 Task: Search one way flight ticket for 5 adults, 1 child, 2 infants in seat and 1 infant on lap in business from Daytona Beach: Daytona Beach International Airport to Rockford: Chicago Rockford International Airport(was Northwest Chicagoland Regional Airport At Rockford) on 5-1-2023. Choice of flights is United. Number of bags: 1 carry on bag. Price is upto 76000. Outbound departure time preference is 21:15.
Action: Mouse moved to (212, 197)
Screenshot: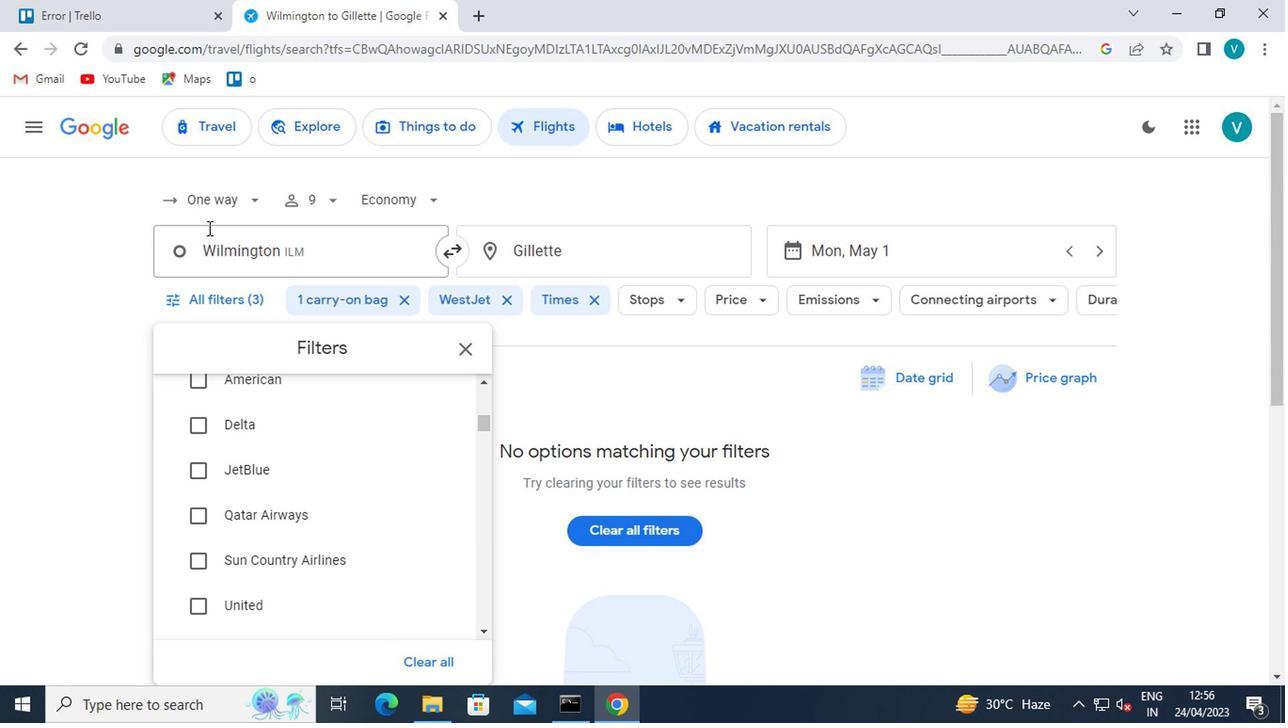 
Action: Mouse pressed left at (212, 197)
Screenshot: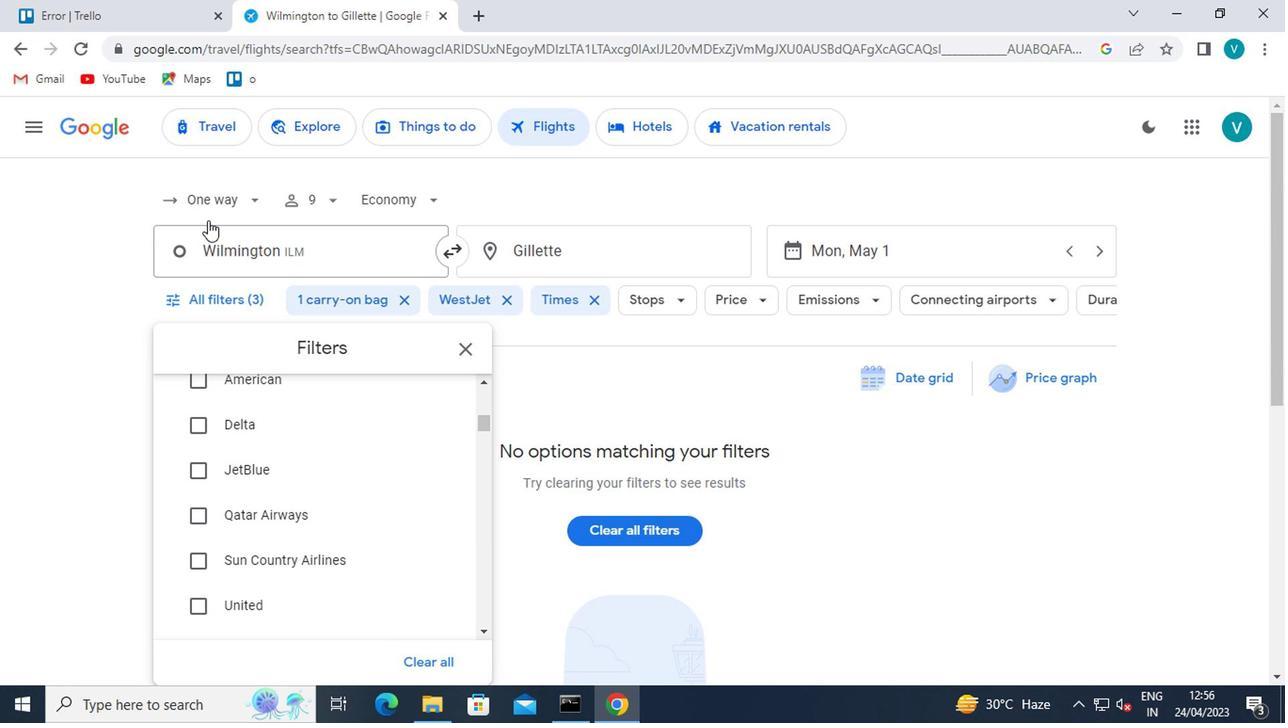 
Action: Mouse moved to (255, 291)
Screenshot: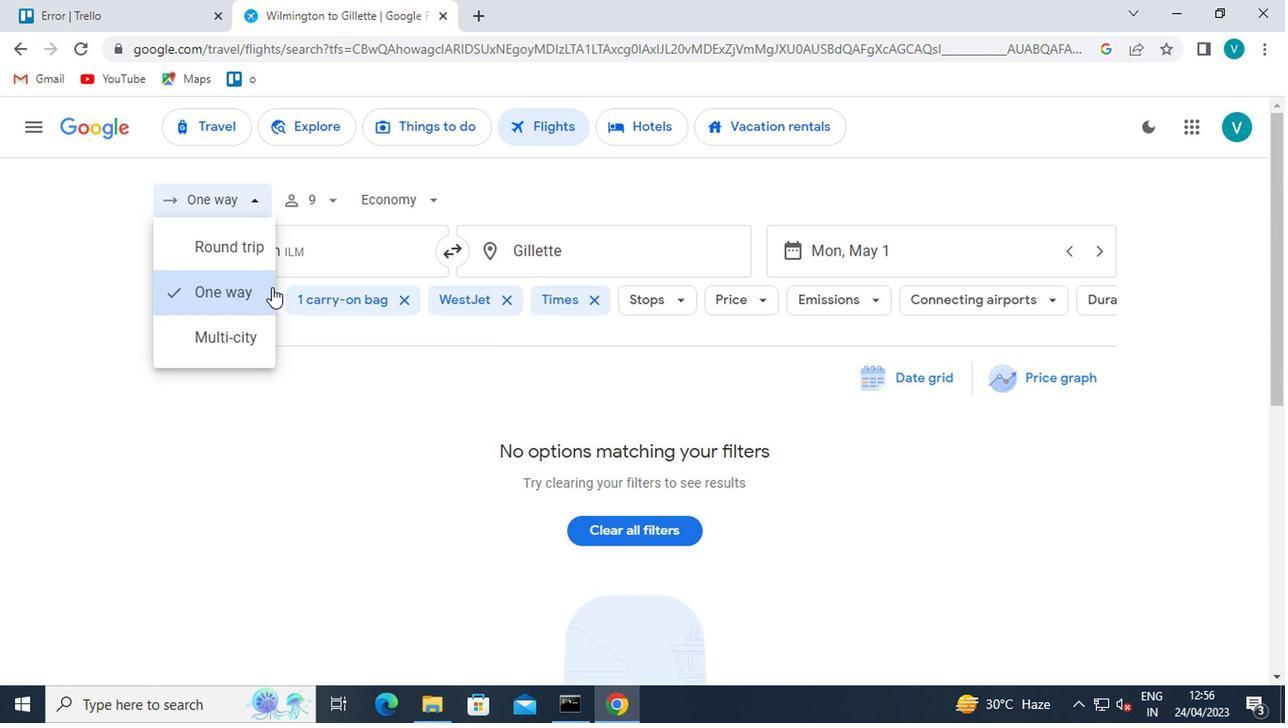 
Action: Mouse pressed left at (255, 291)
Screenshot: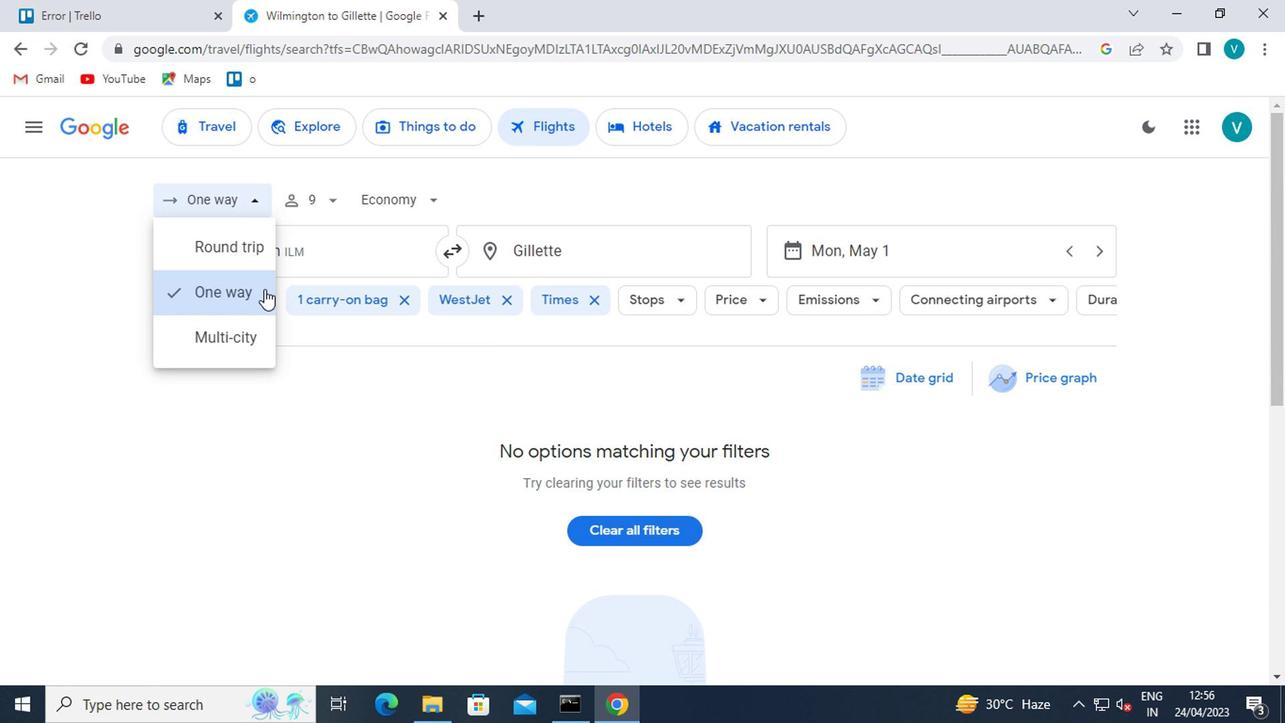 
Action: Mouse moved to (322, 214)
Screenshot: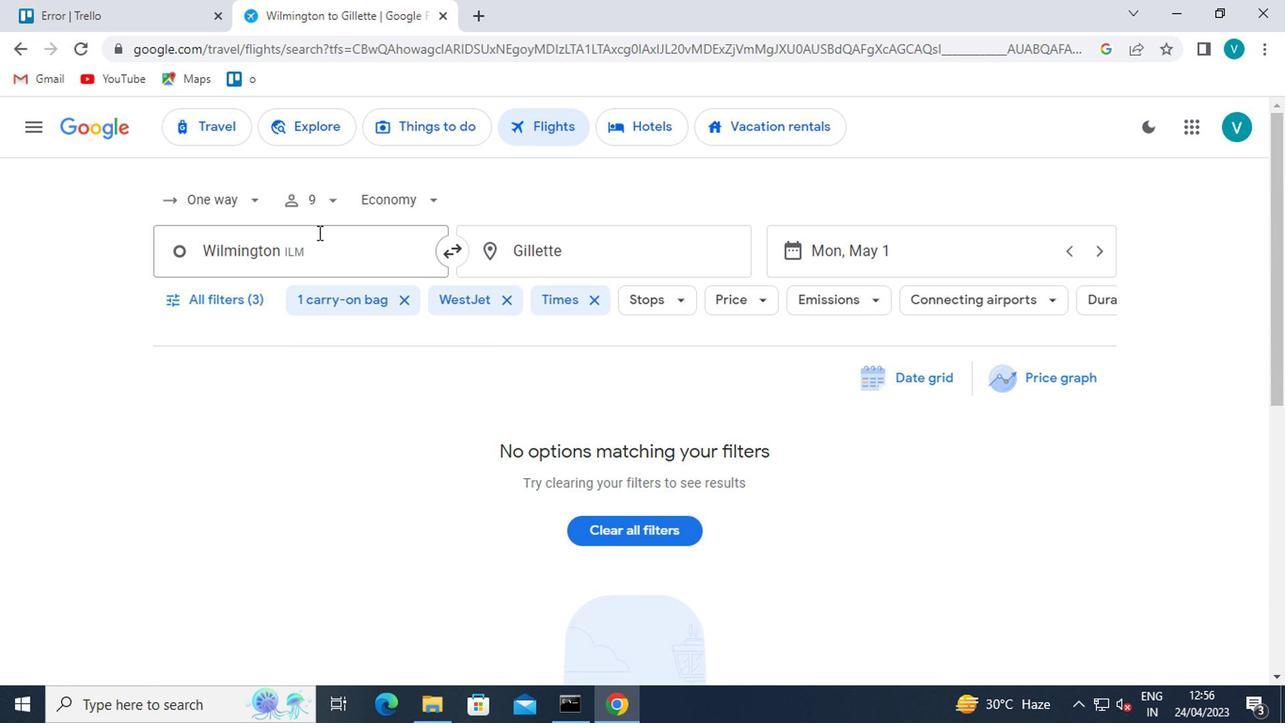 
Action: Mouse pressed left at (322, 214)
Screenshot: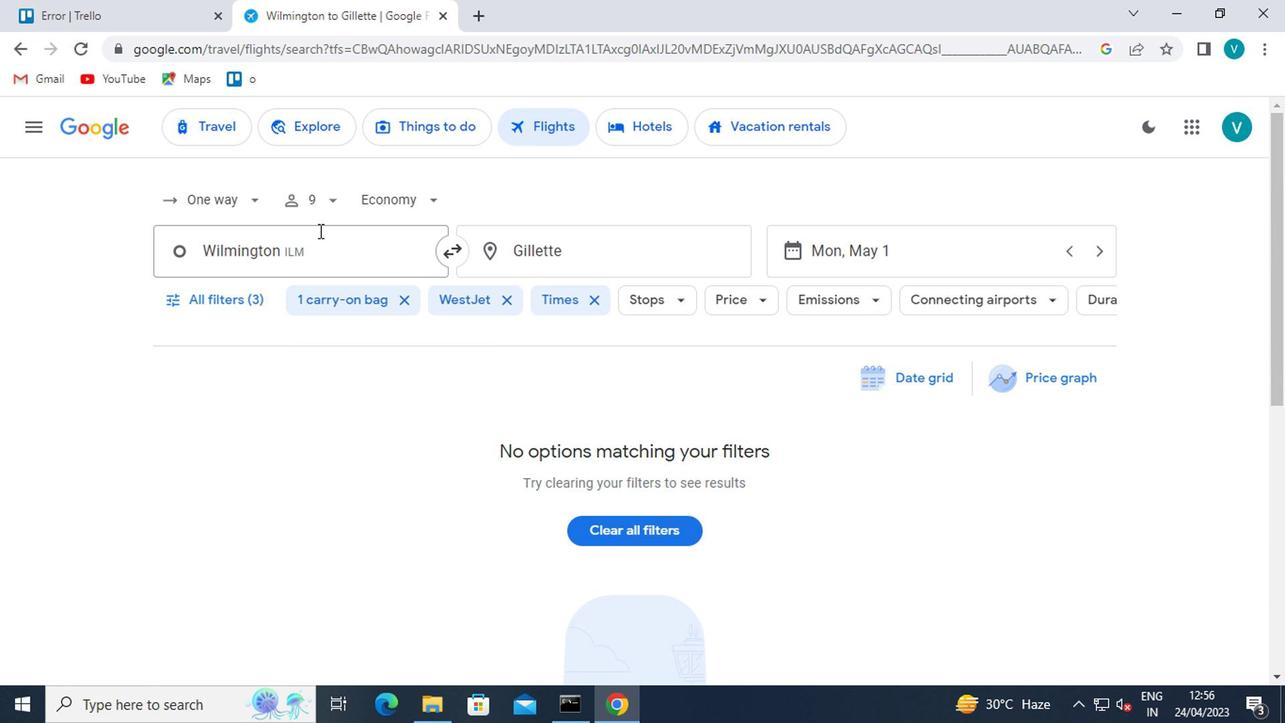 
Action: Mouse moved to (476, 243)
Screenshot: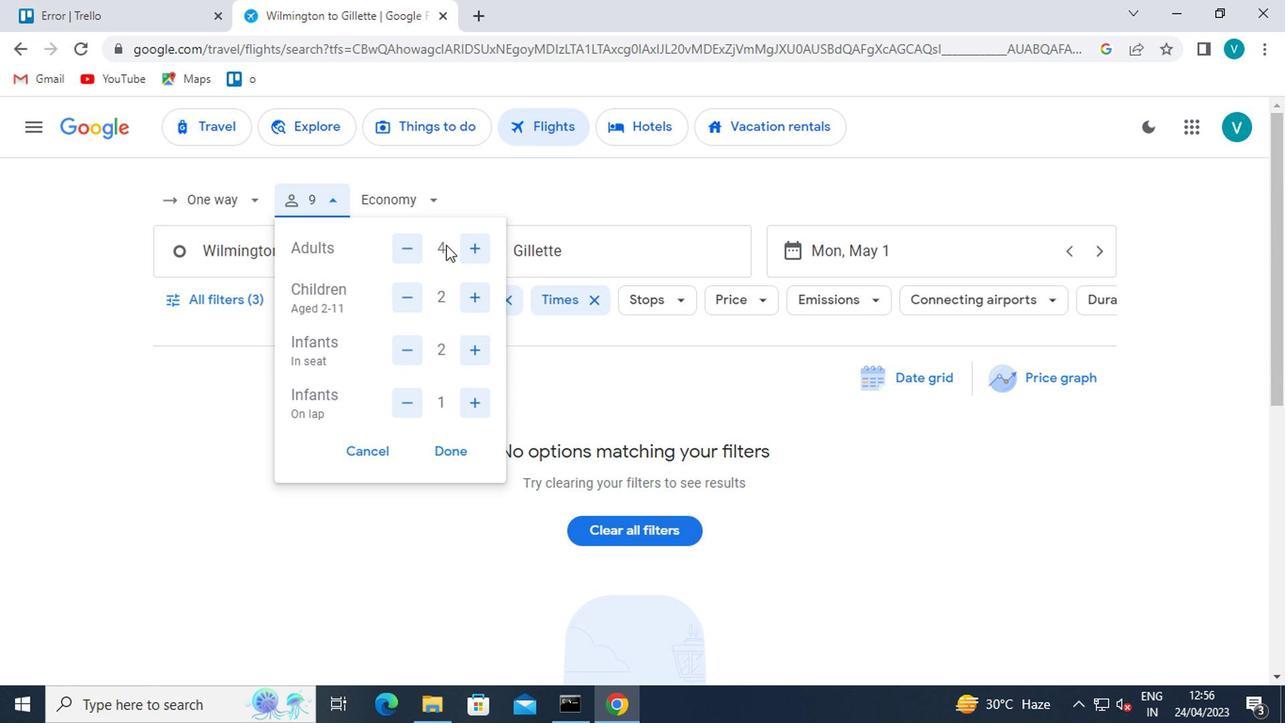 
Action: Mouse pressed left at (476, 243)
Screenshot: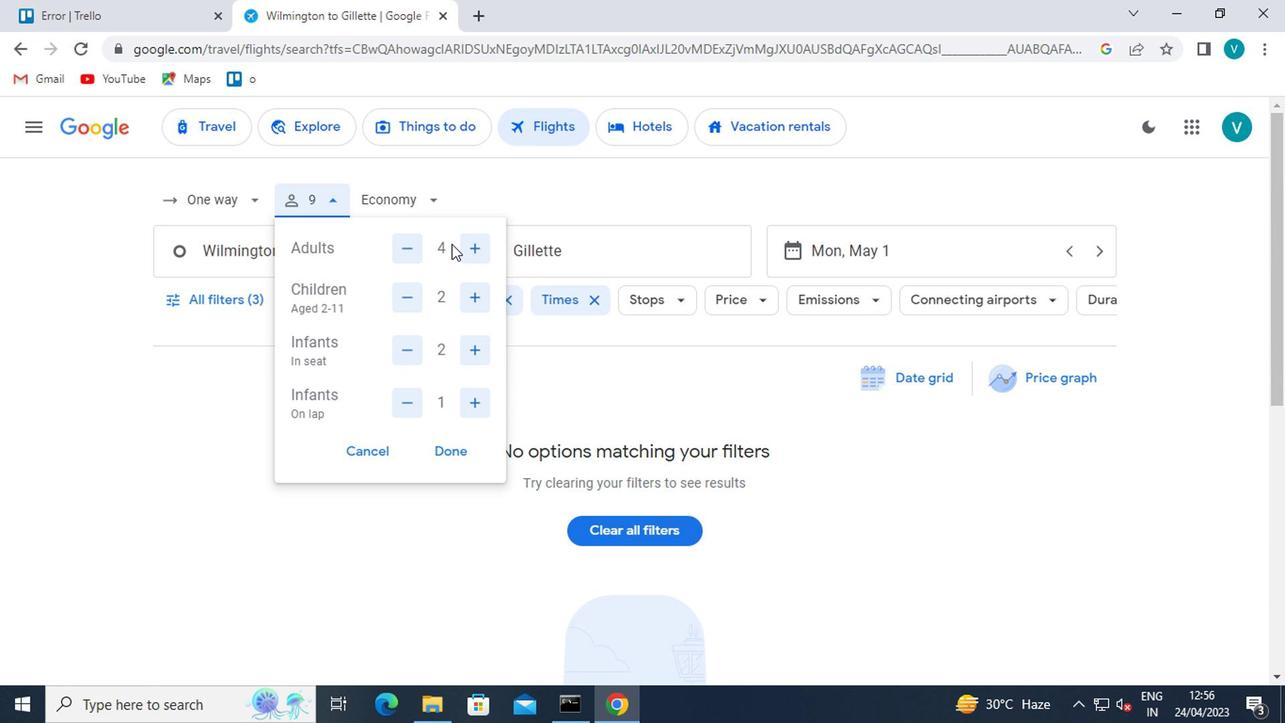 
Action: Mouse moved to (411, 299)
Screenshot: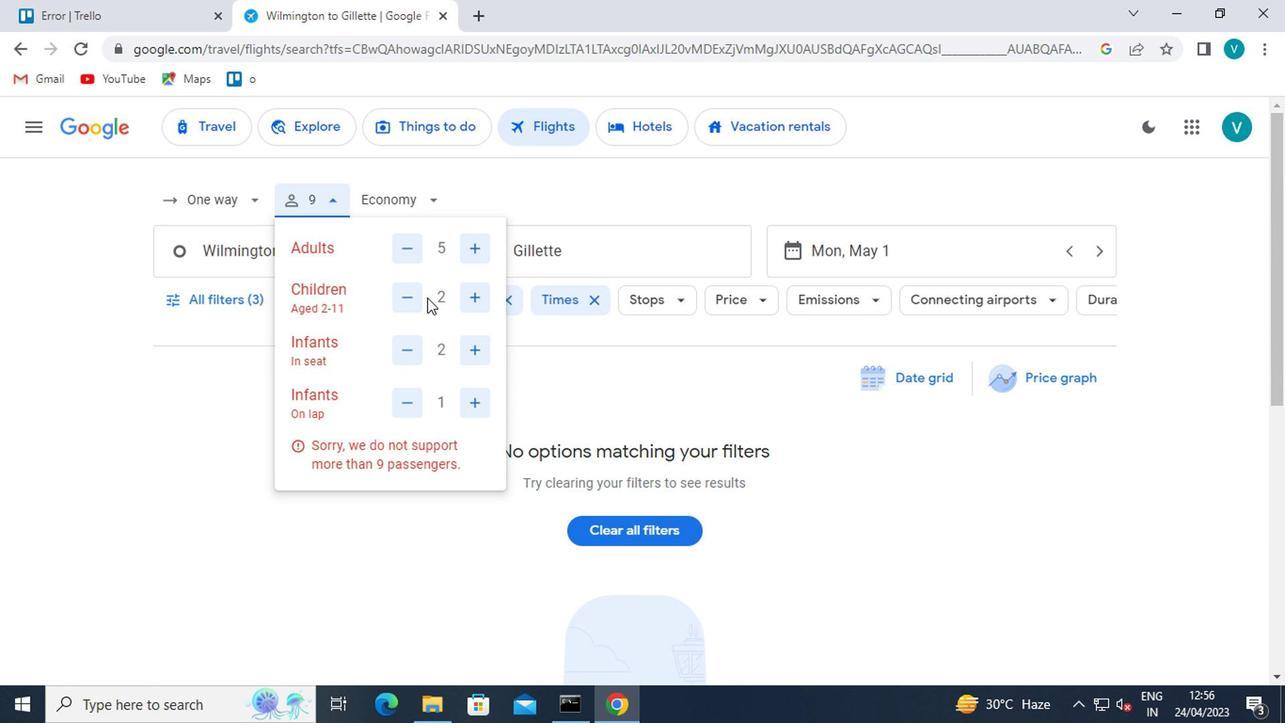 
Action: Mouse pressed left at (411, 299)
Screenshot: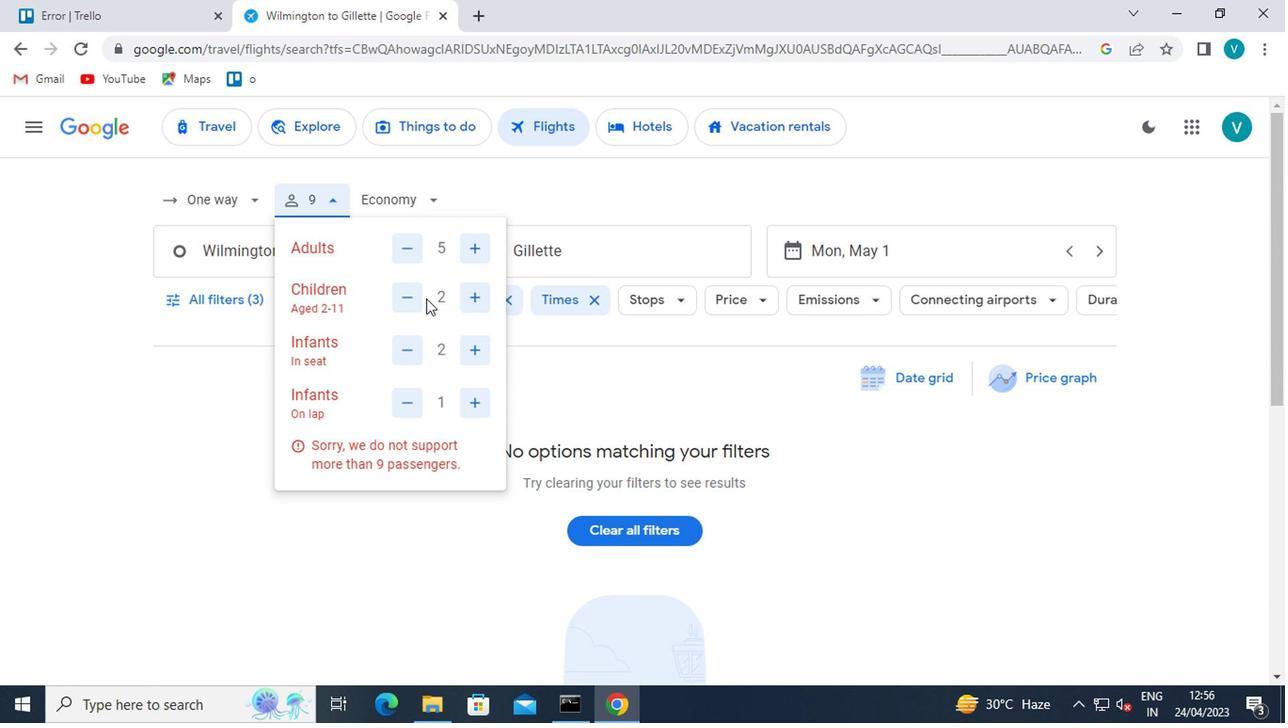 
Action: Mouse moved to (447, 462)
Screenshot: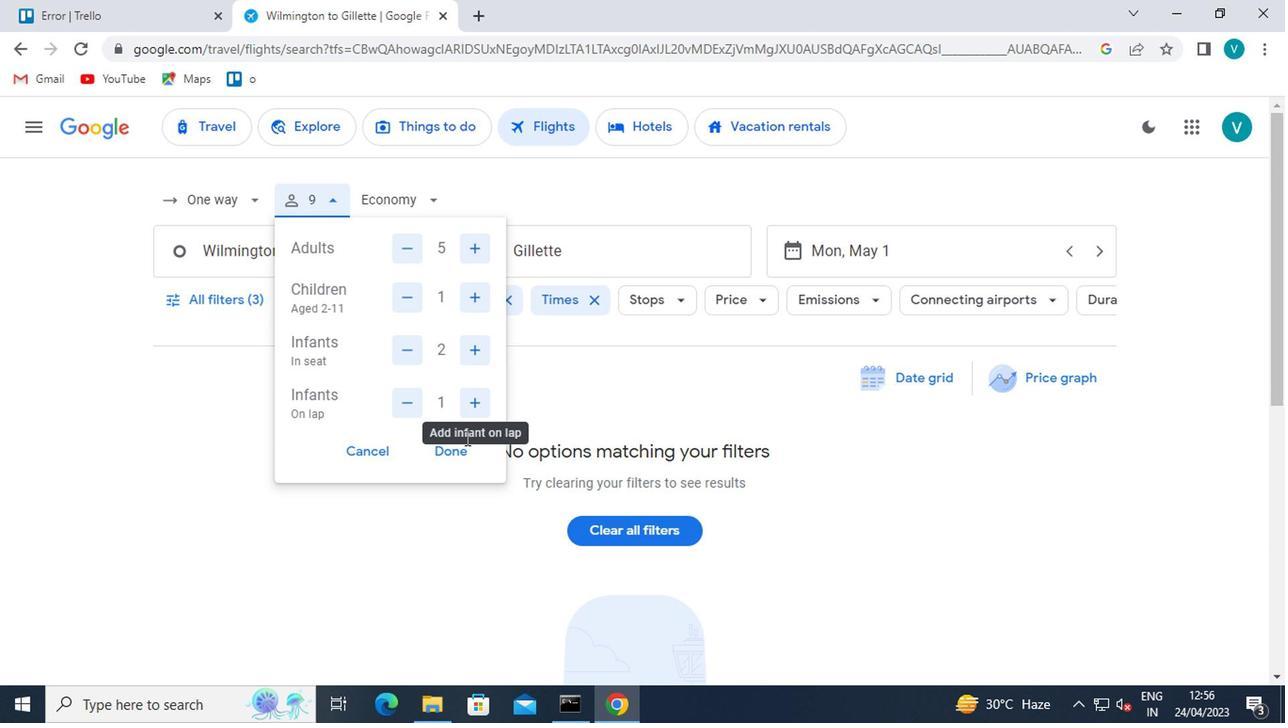 
Action: Mouse pressed left at (447, 462)
Screenshot: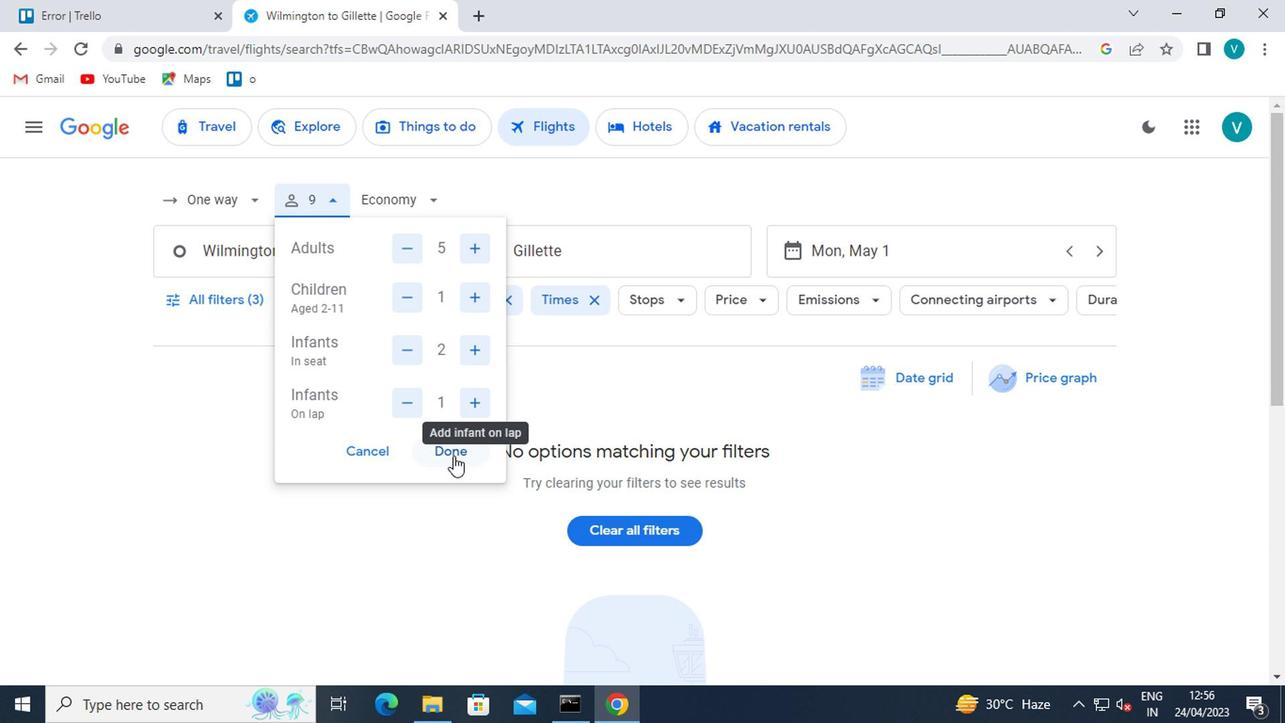 
Action: Mouse moved to (447, 461)
Screenshot: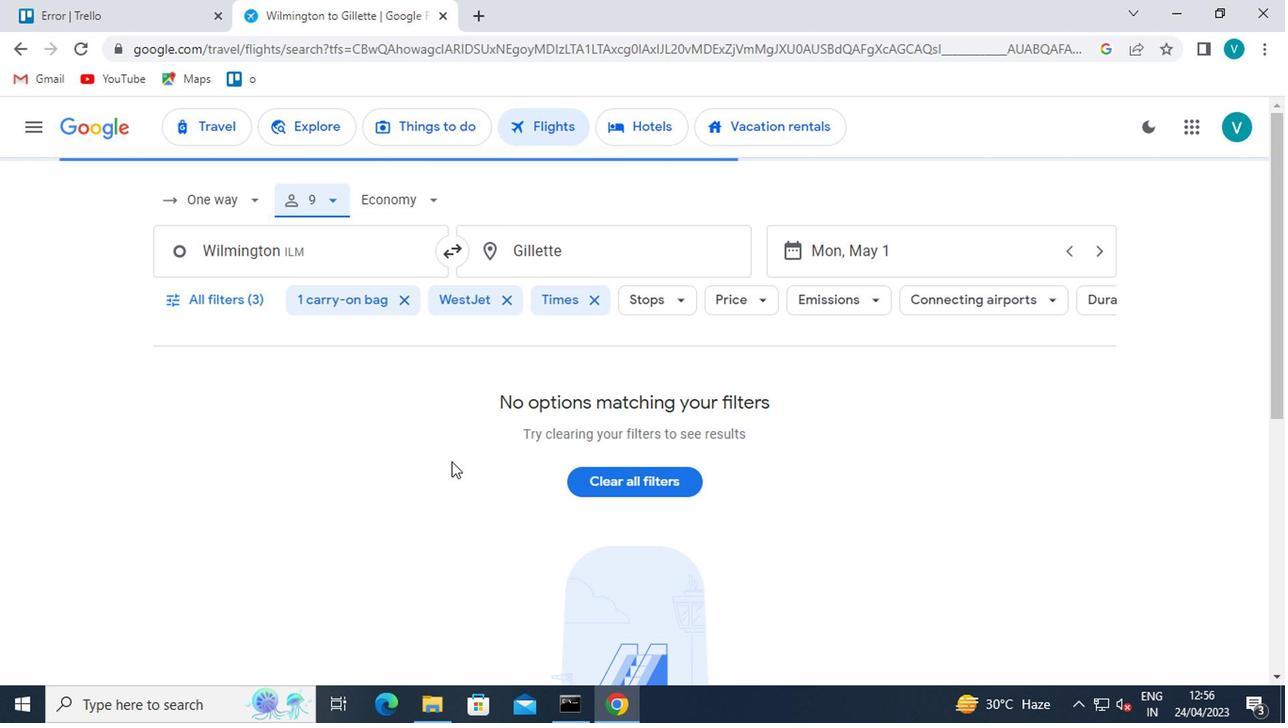 
Action: Mouse scrolled (447, 462) with delta (0, 0)
Screenshot: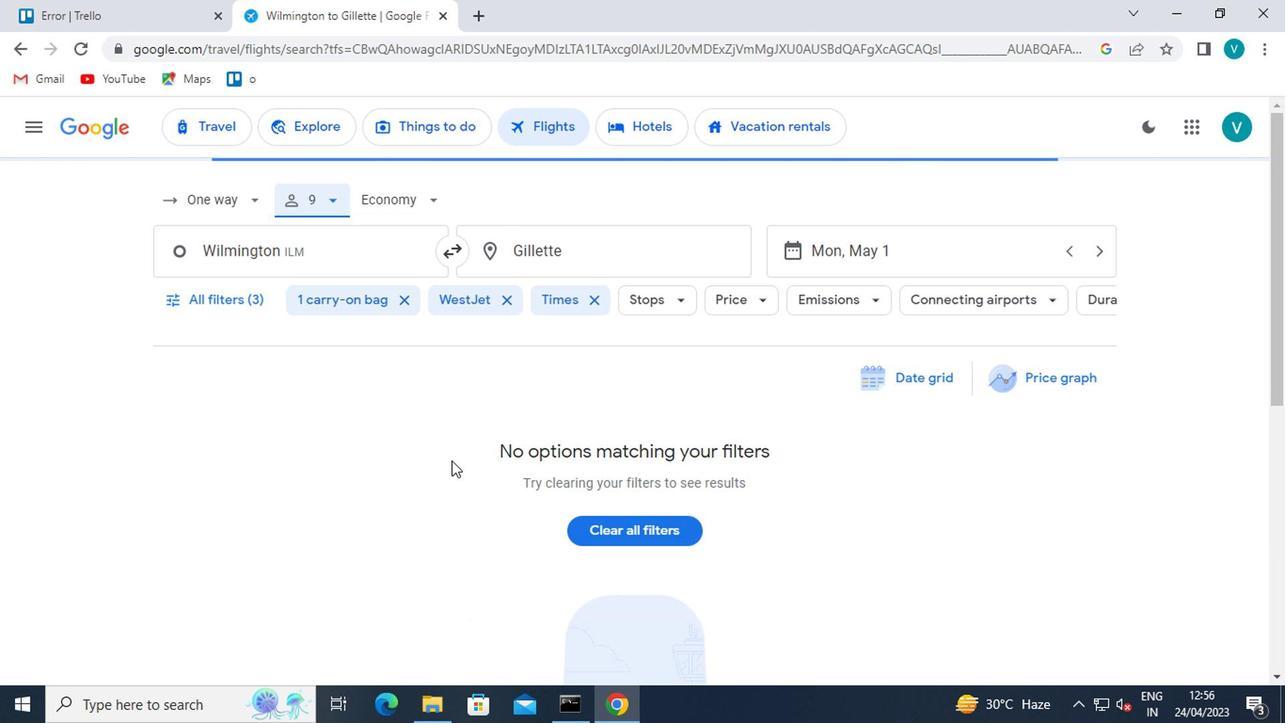 
Action: Mouse moved to (425, 203)
Screenshot: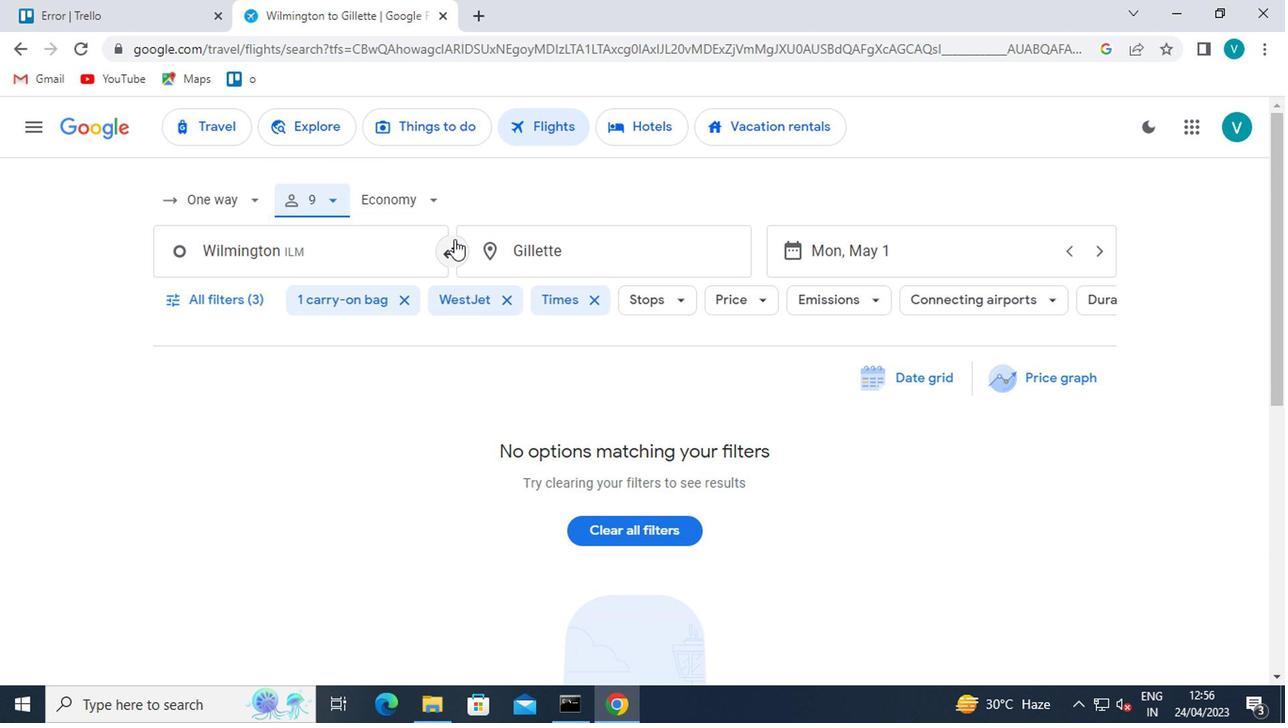 
Action: Mouse pressed left at (425, 203)
Screenshot: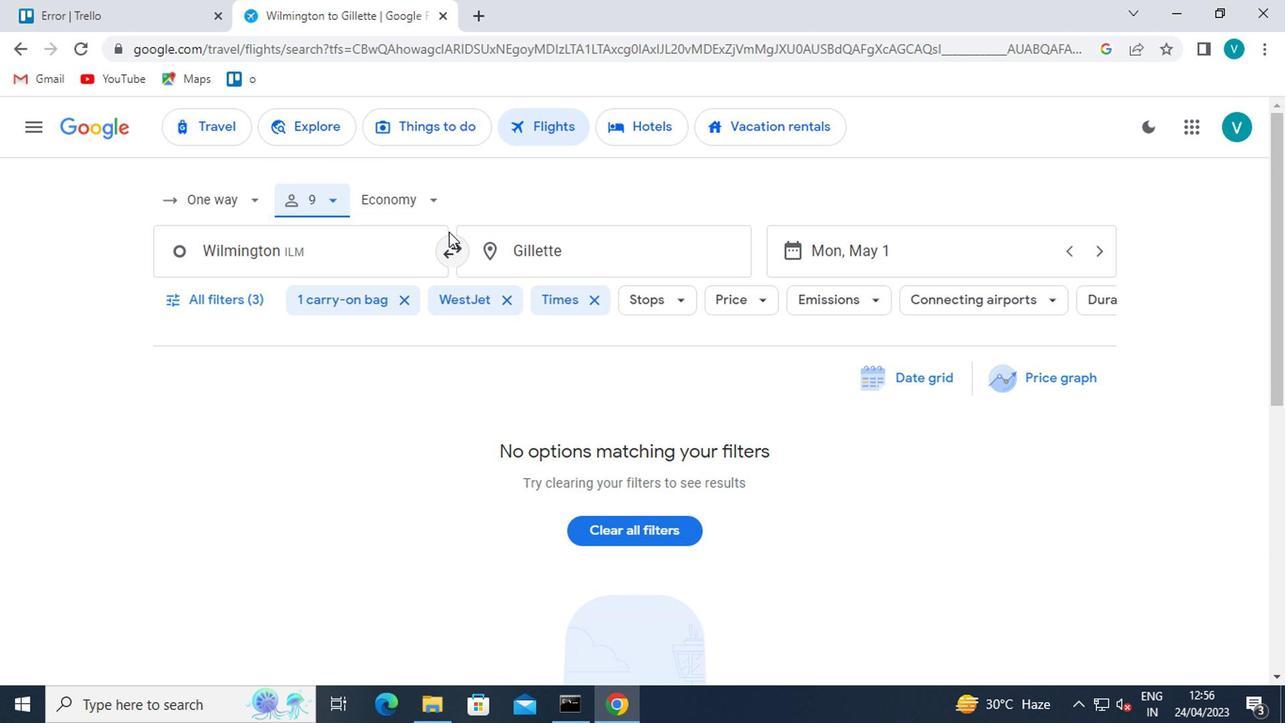 
Action: Mouse moved to (439, 339)
Screenshot: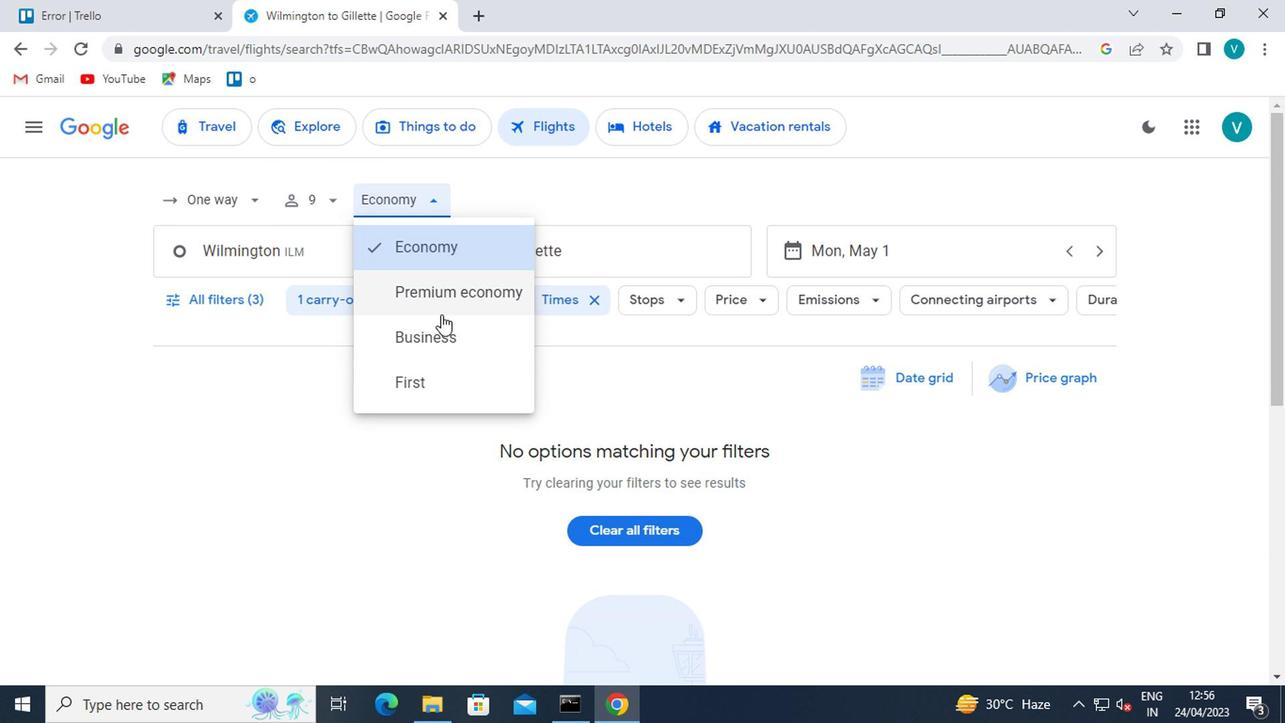 
Action: Mouse pressed left at (439, 339)
Screenshot: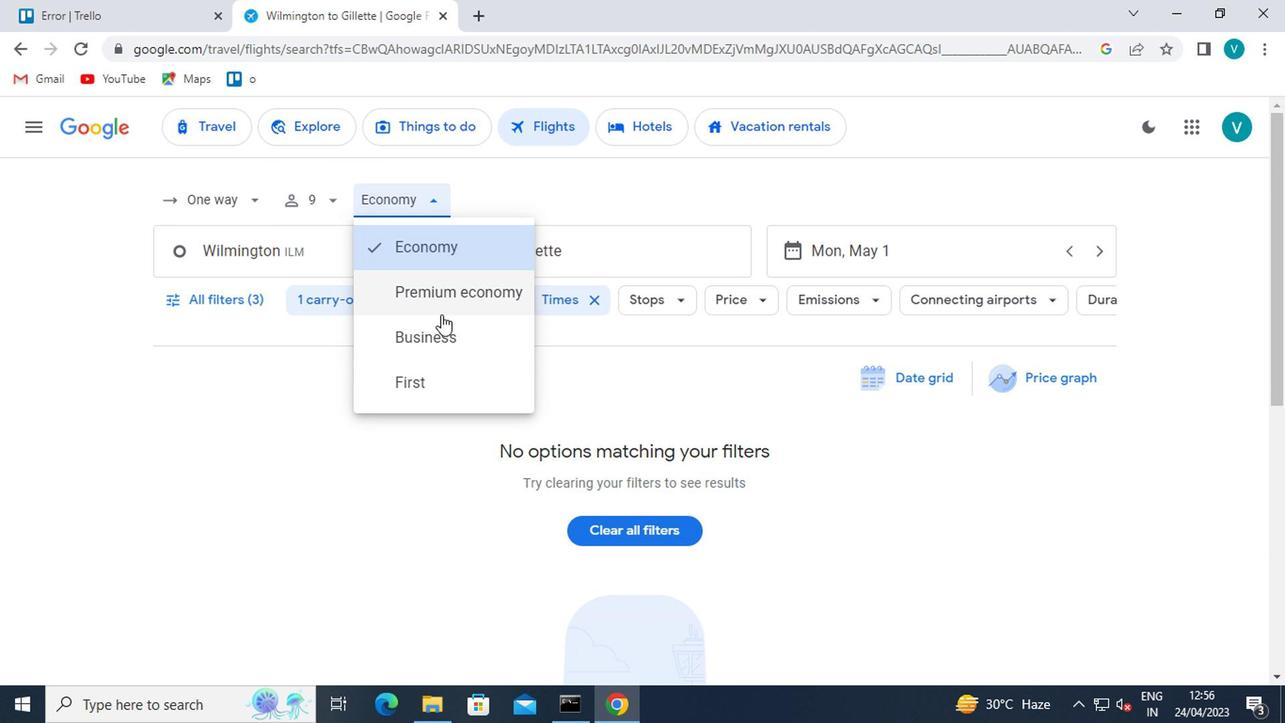 
Action: Mouse moved to (348, 262)
Screenshot: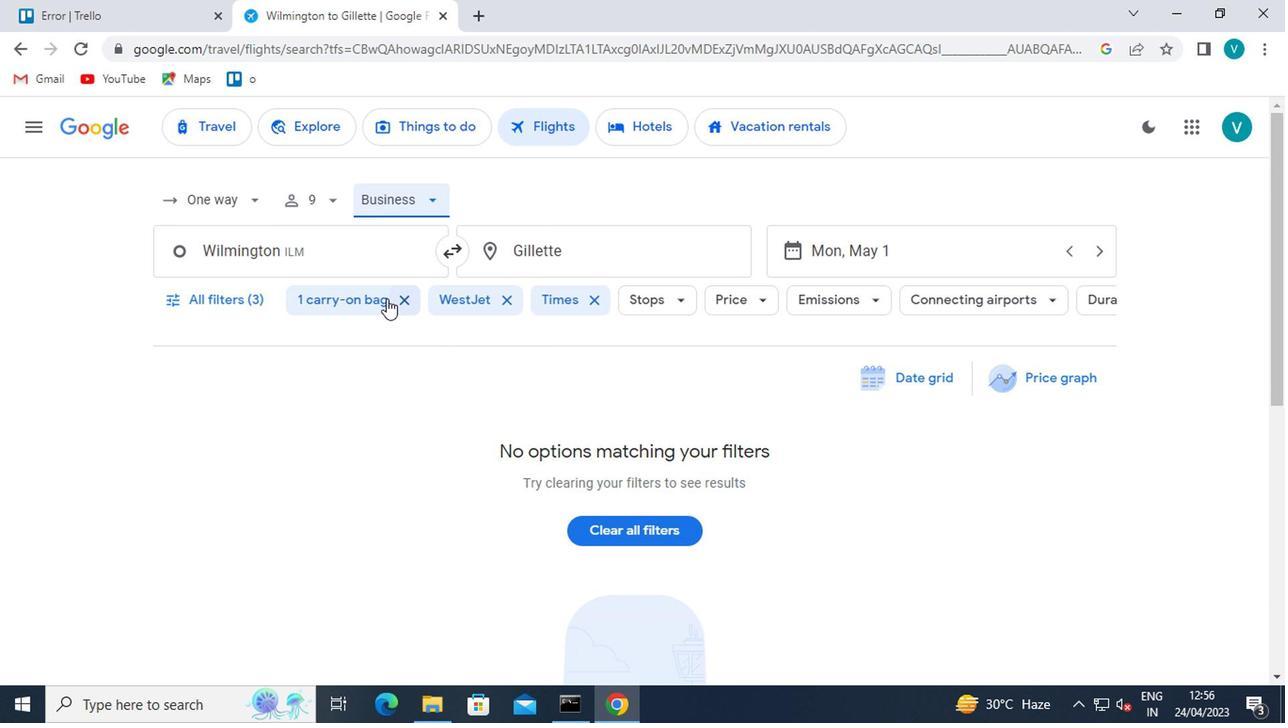 
Action: Mouse pressed left at (348, 262)
Screenshot: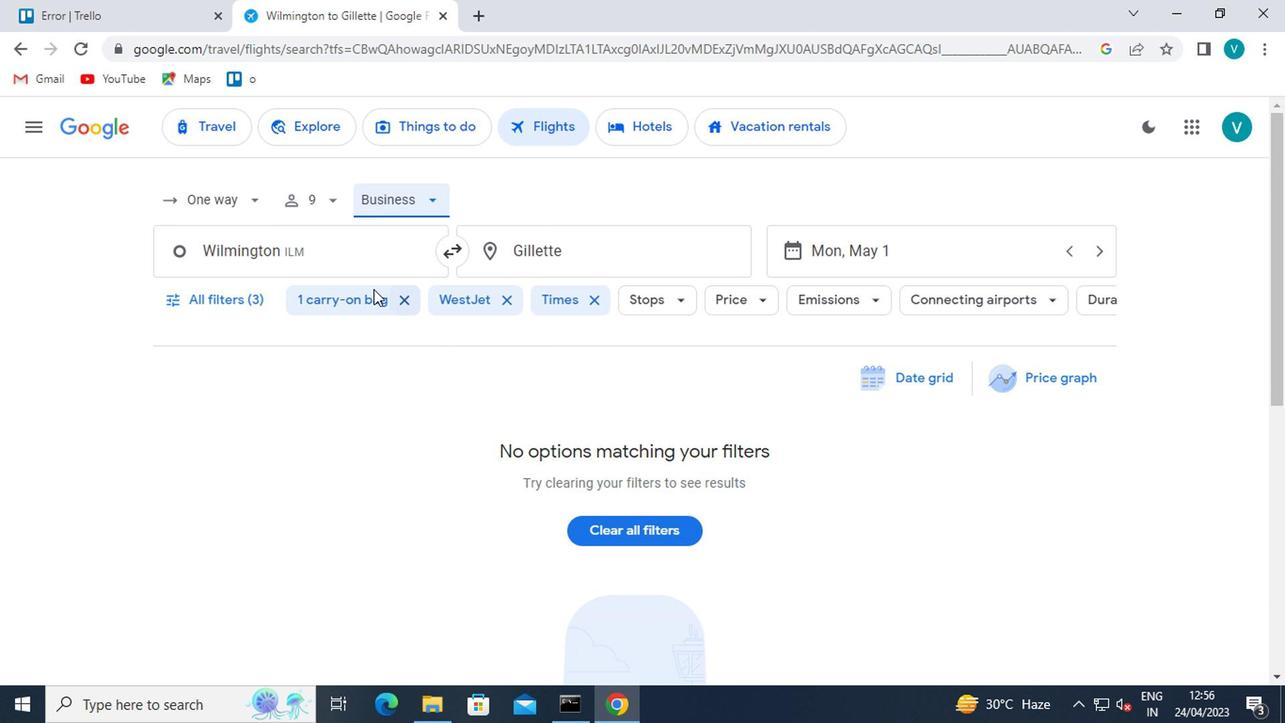 
Action: Mouse moved to (274, 220)
Screenshot: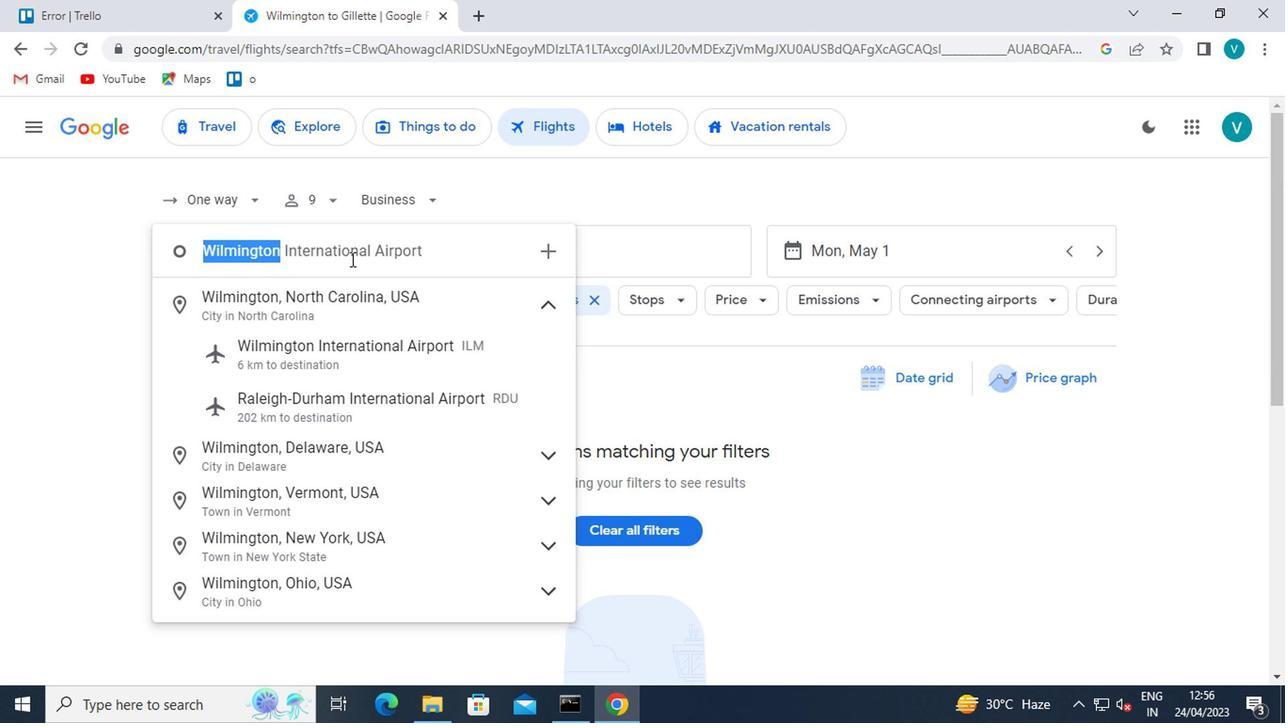 
Action: Key pressed <Key.shift>DAYTONA
Screenshot: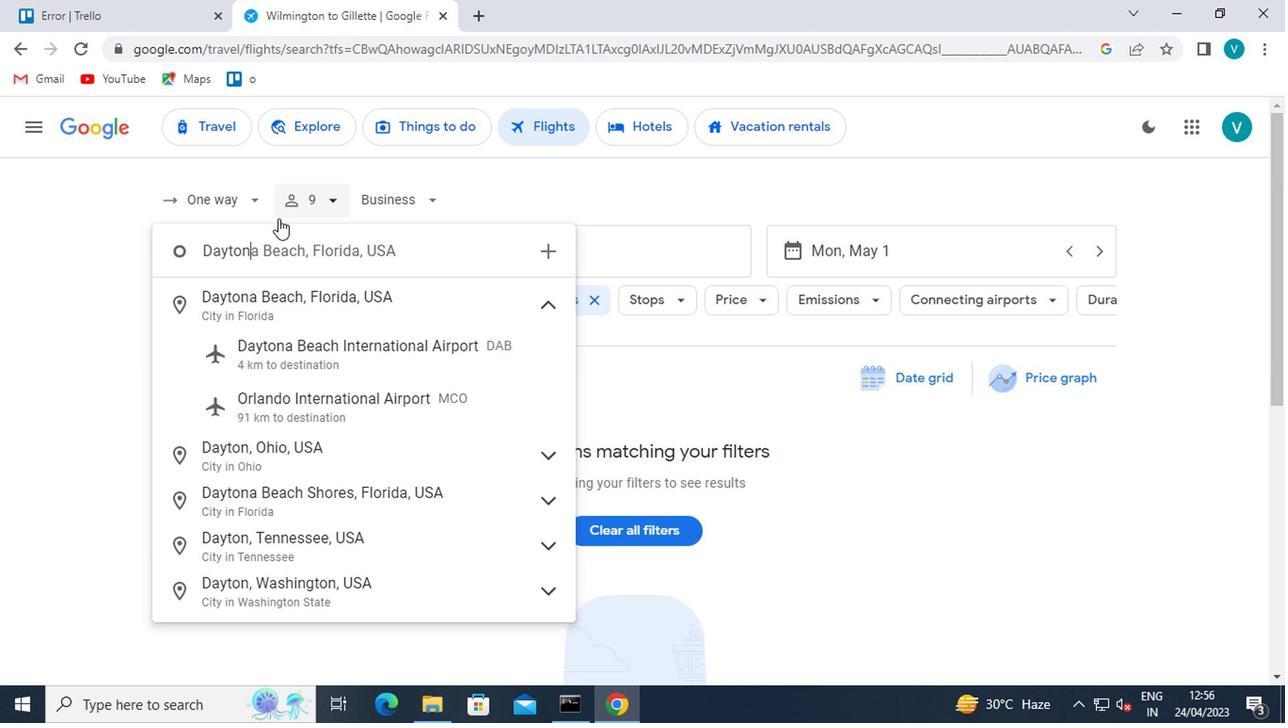 
Action: Mouse moved to (318, 358)
Screenshot: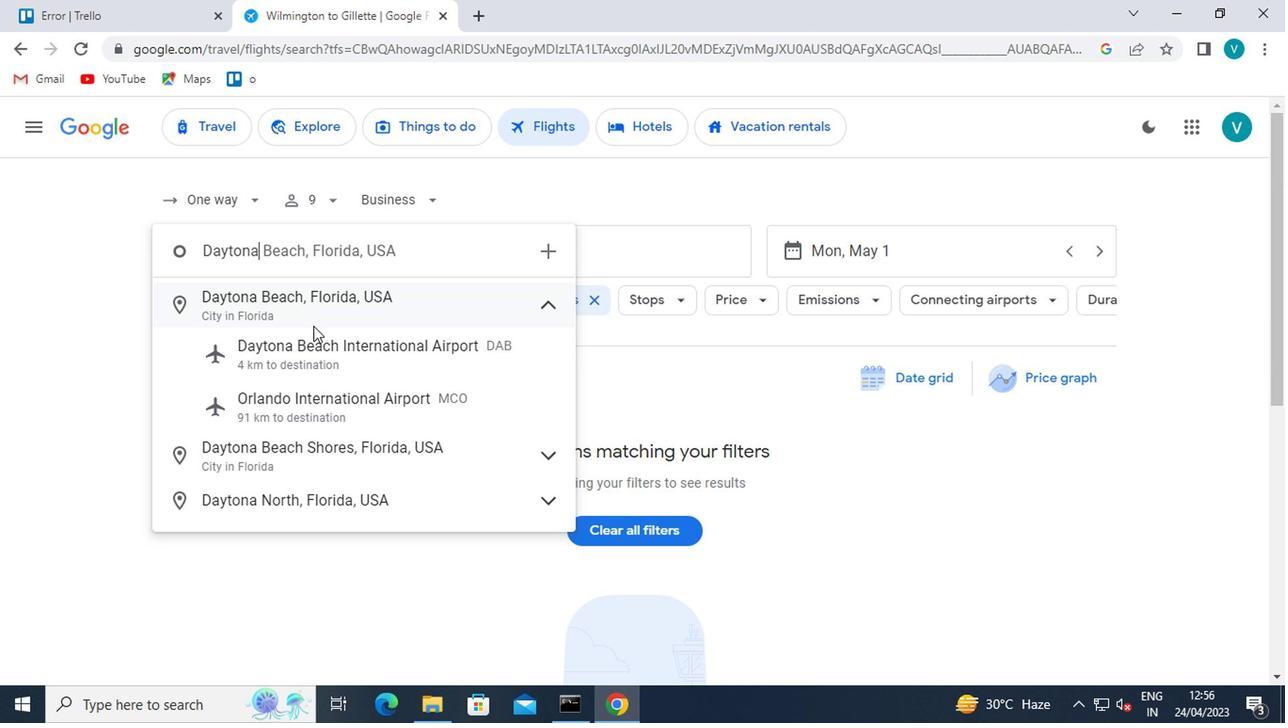 
Action: Mouse pressed left at (318, 358)
Screenshot: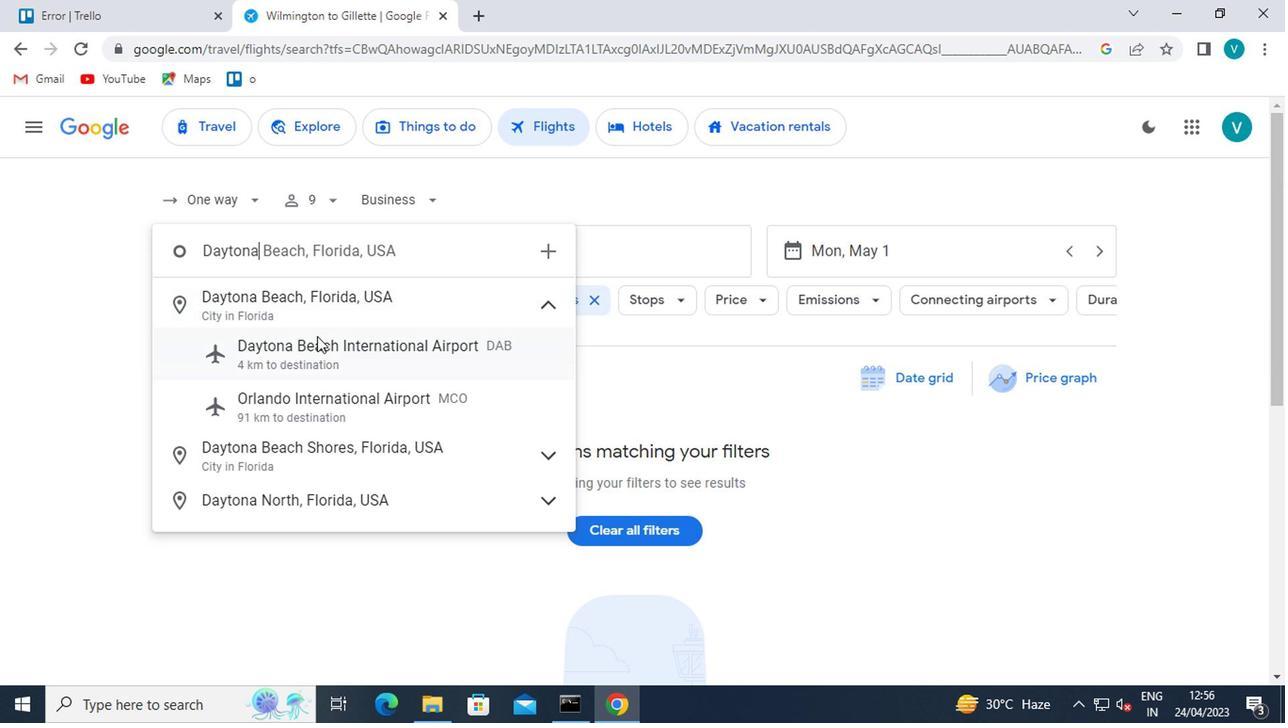 
Action: Mouse moved to (664, 257)
Screenshot: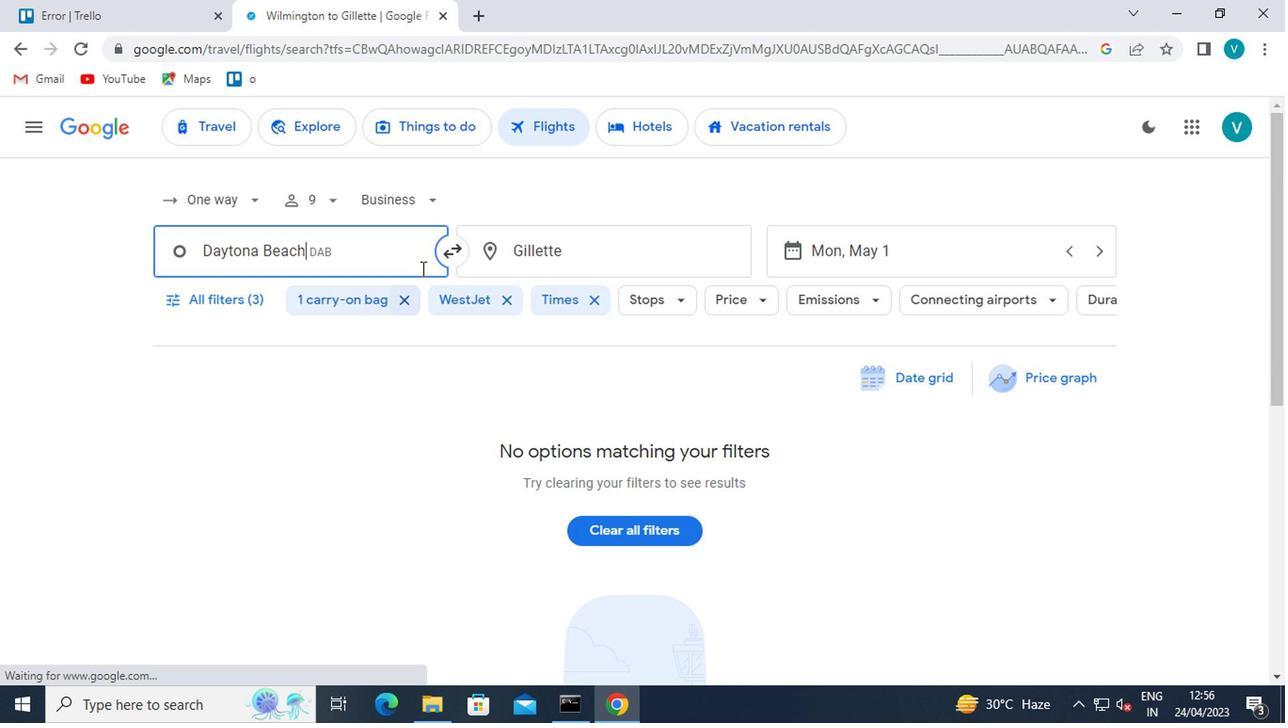 
Action: Mouse pressed left at (664, 257)
Screenshot: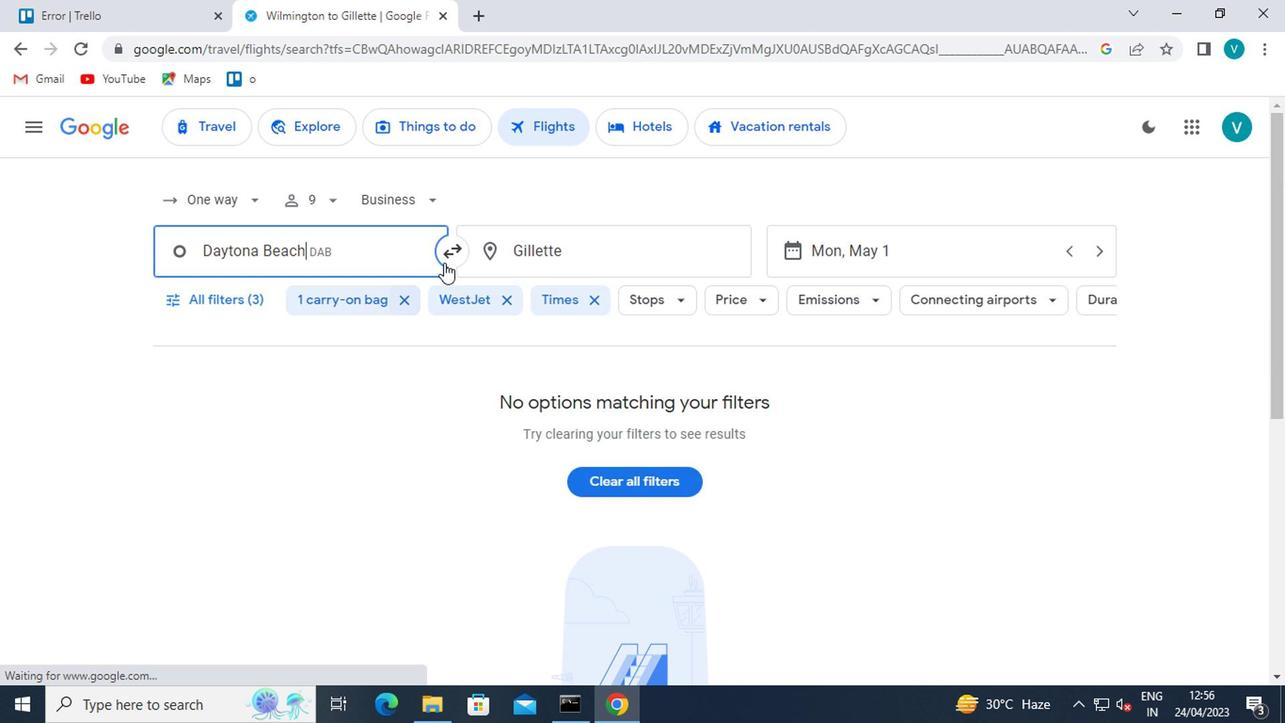 
Action: Mouse moved to (664, 255)
Screenshot: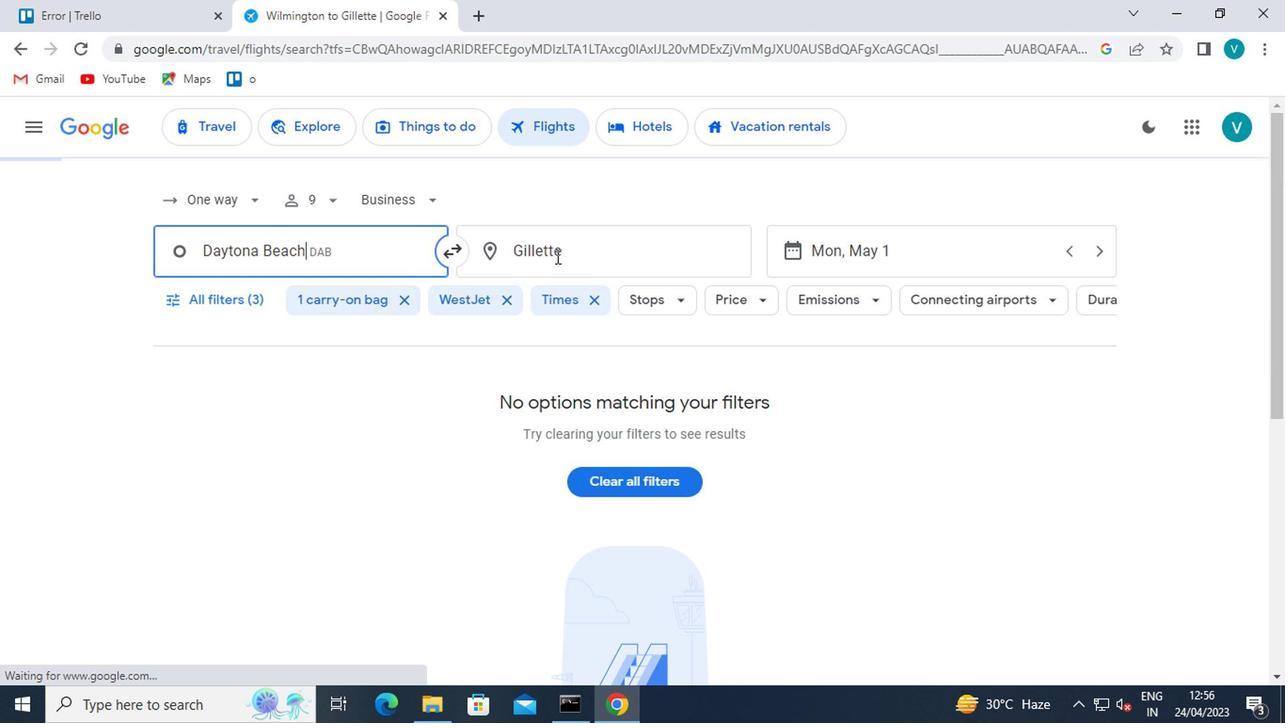 
Action: Key pressed <Key.shift>ROCKFORD
Screenshot: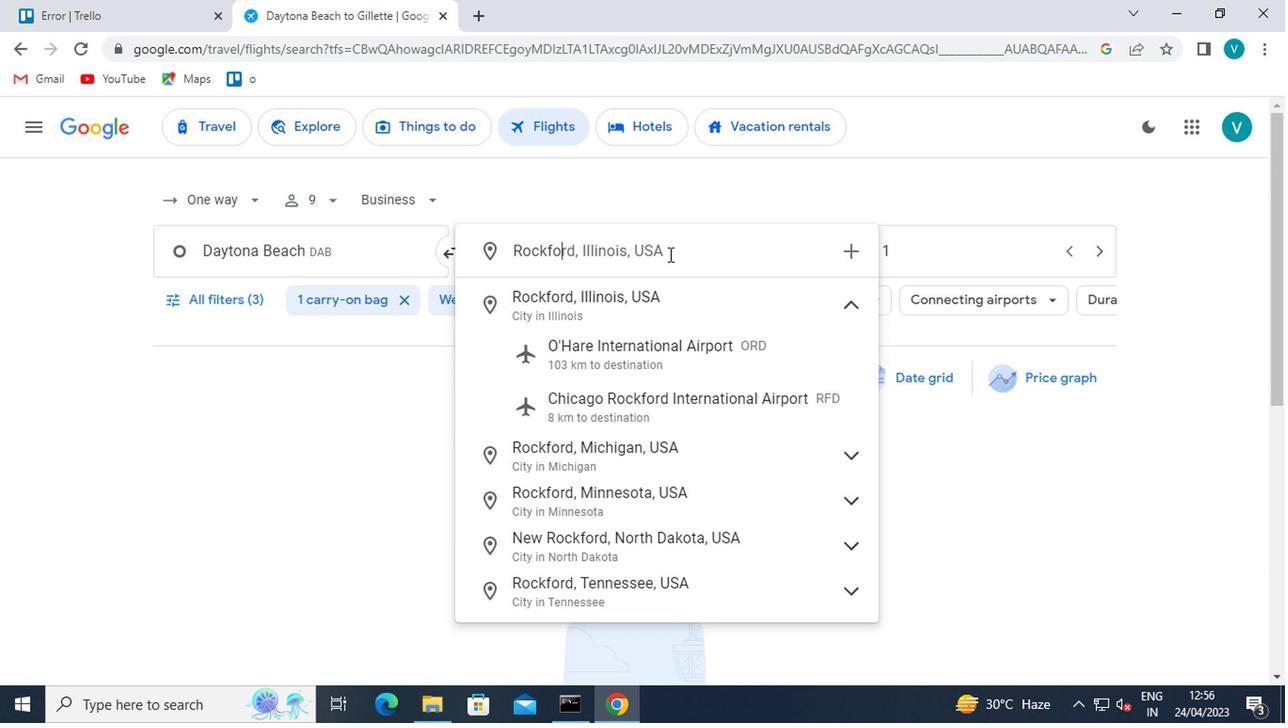
Action: Mouse moved to (677, 411)
Screenshot: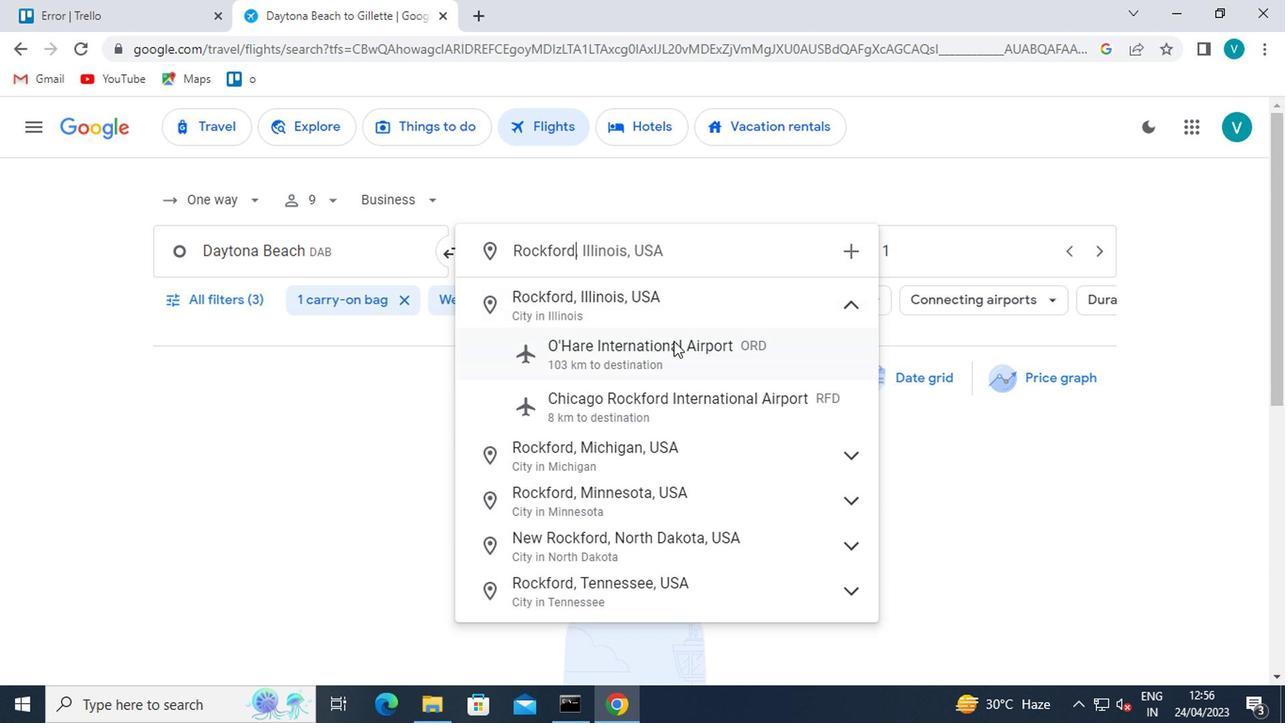 
Action: Mouse pressed left at (677, 411)
Screenshot: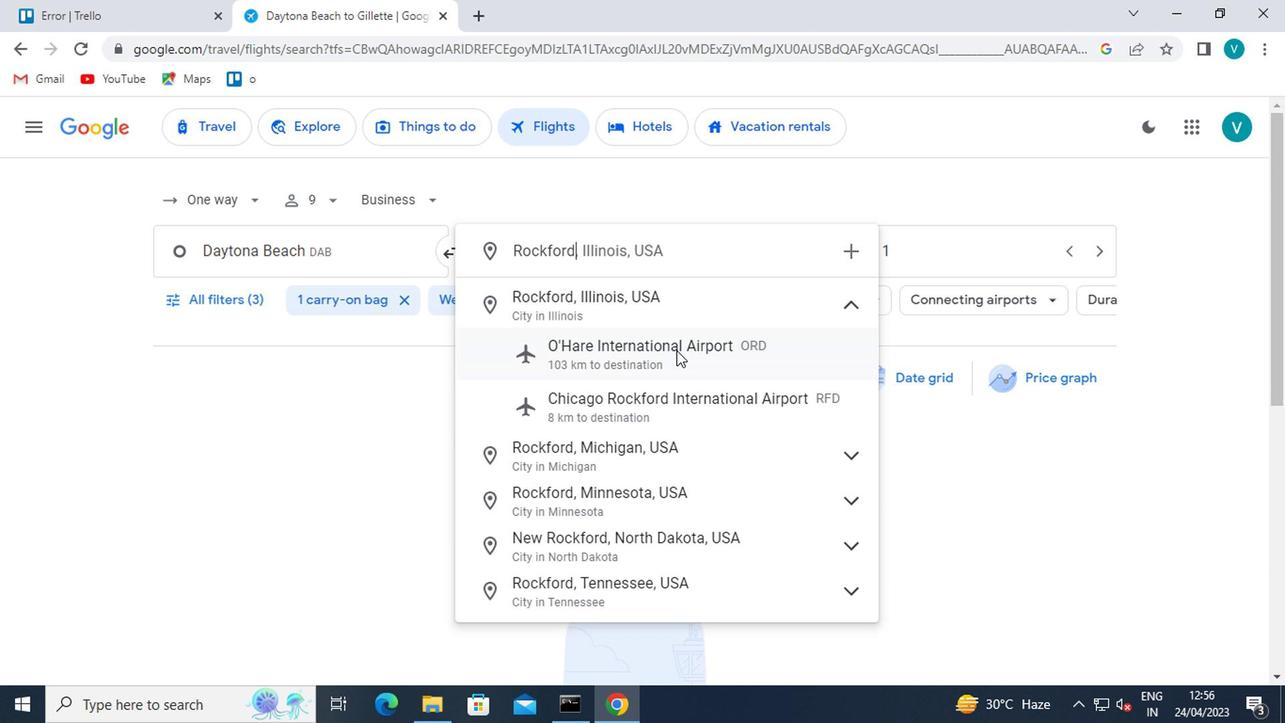 
Action: Mouse moved to (903, 261)
Screenshot: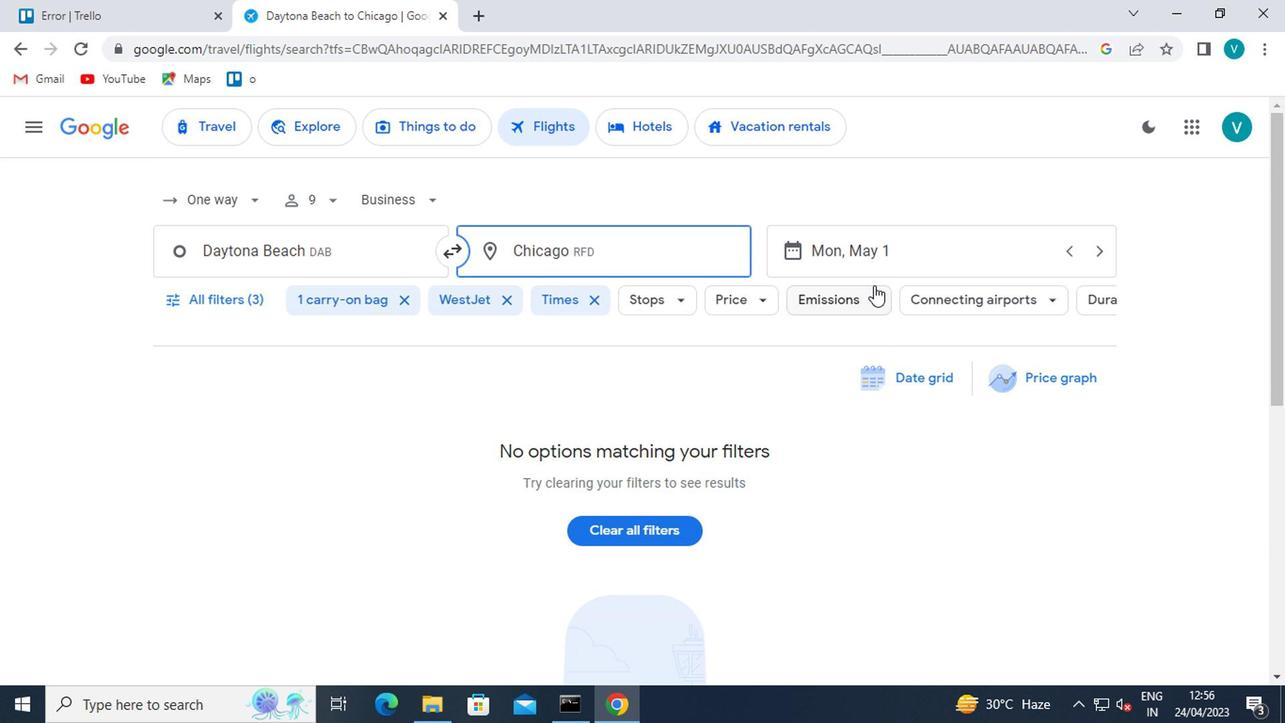 
Action: Mouse pressed left at (903, 261)
Screenshot: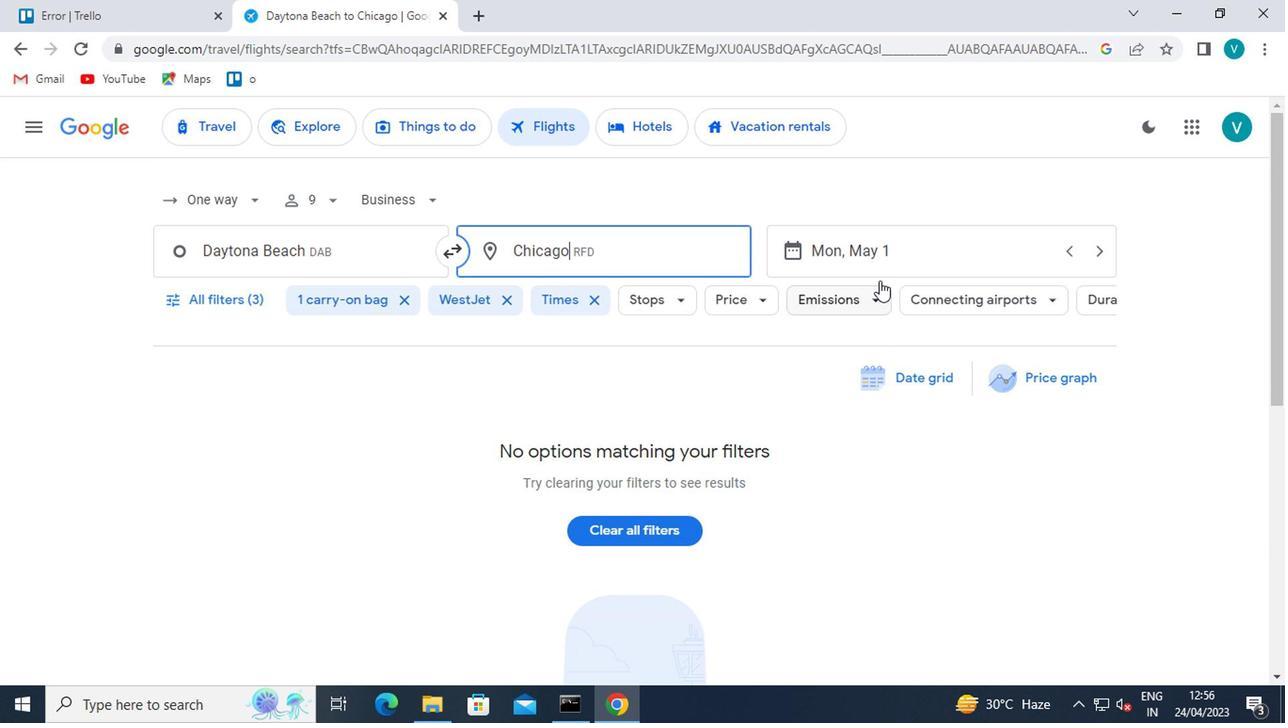 
Action: Mouse moved to (857, 348)
Screenshot: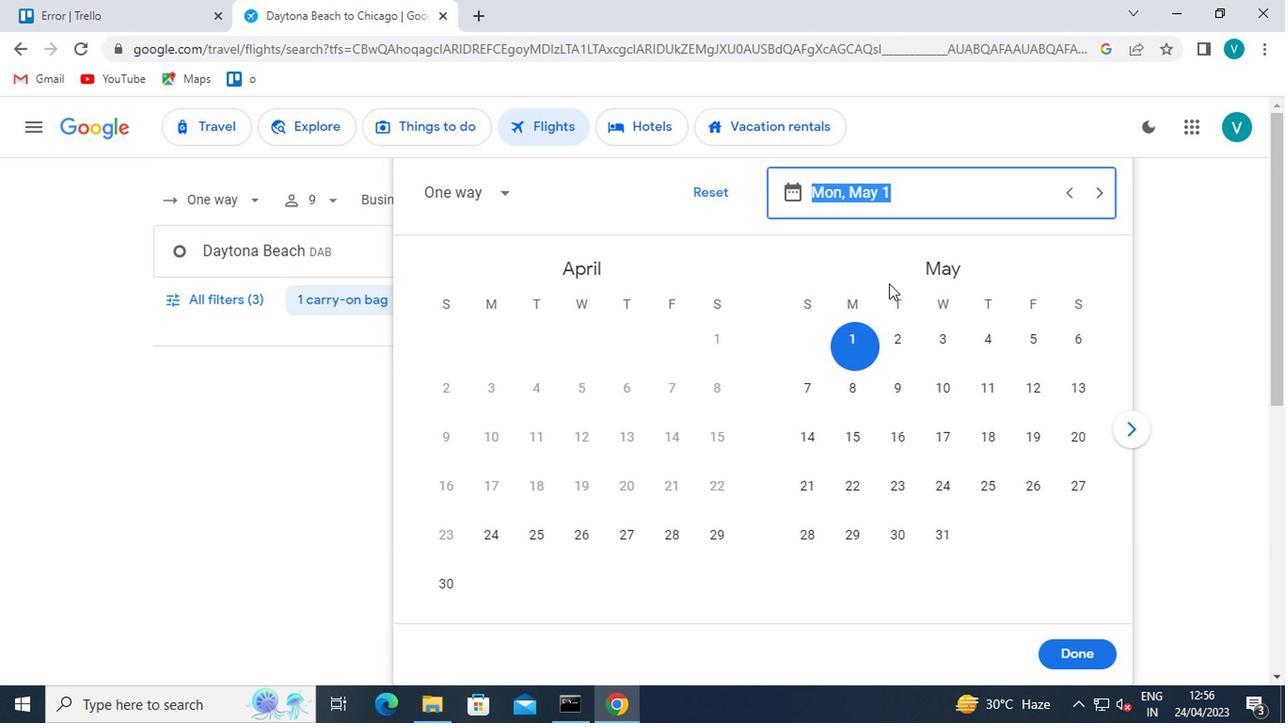 
Action: Mouse pressed left at (857, 348)
Screenshot: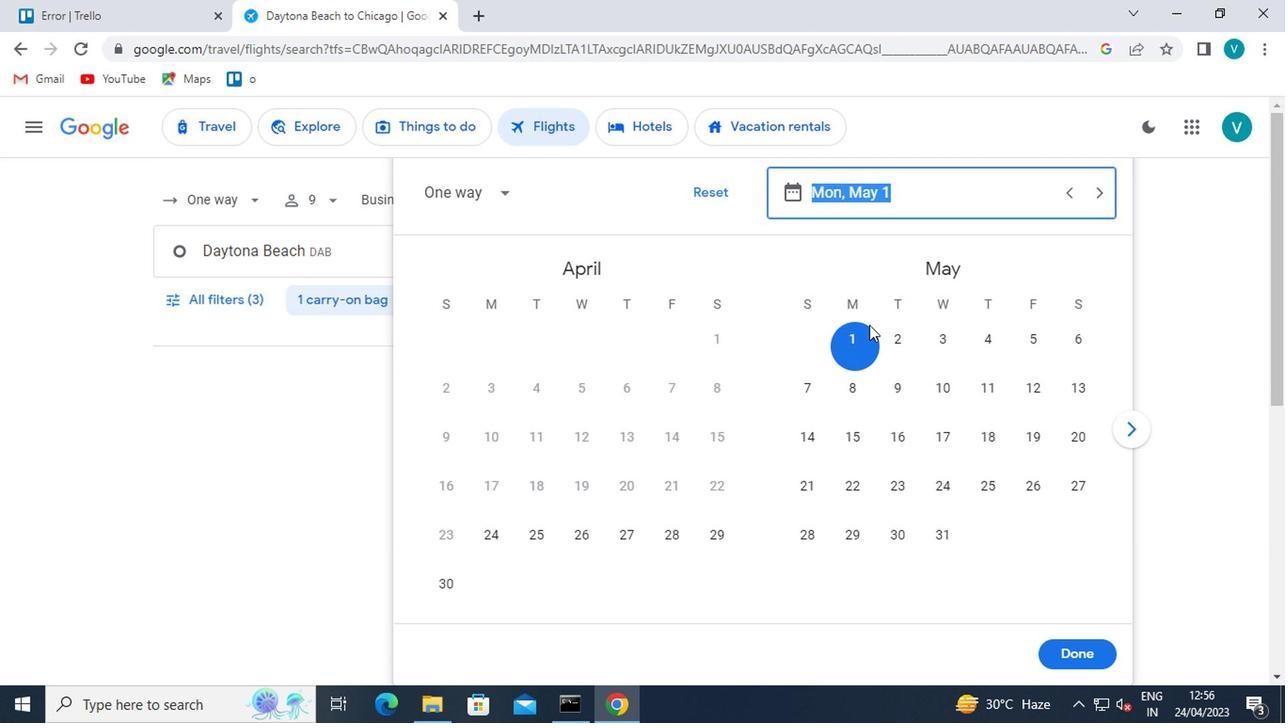 
Action: Mouse moved to (1051, 655)
Screenshot: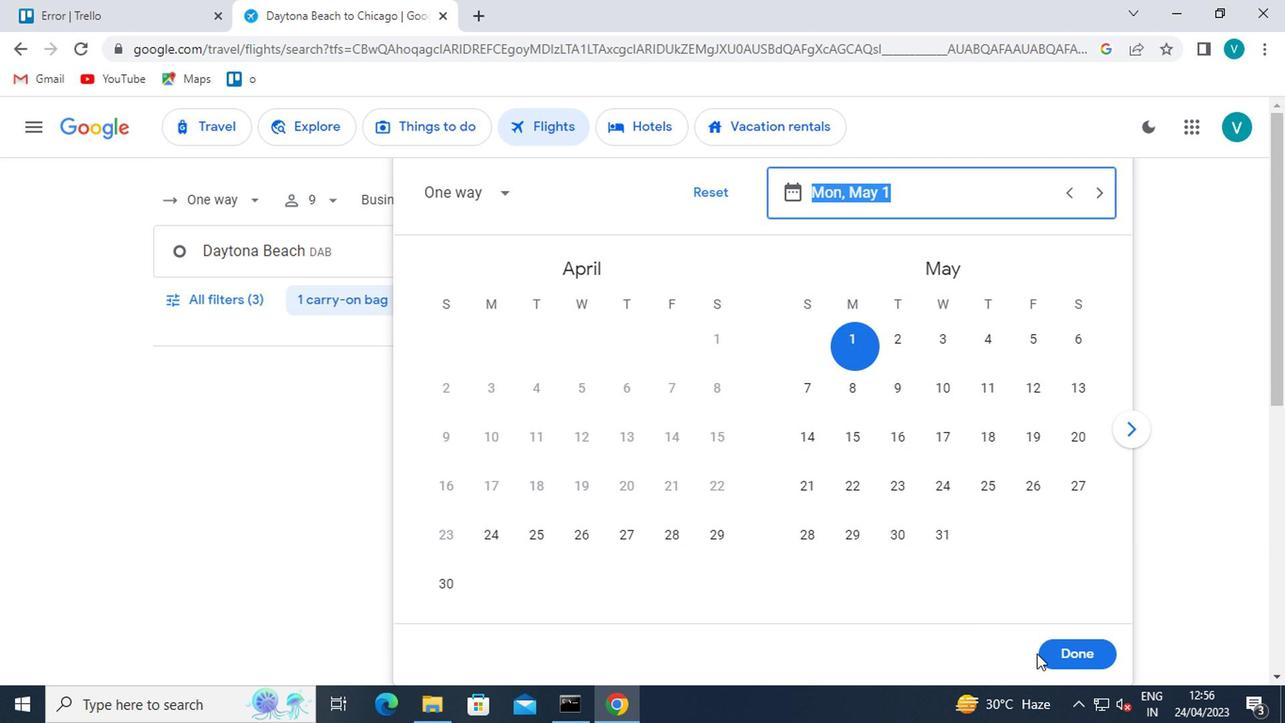
Action: Mouse pressed left at (1051, 655)
Screenshot: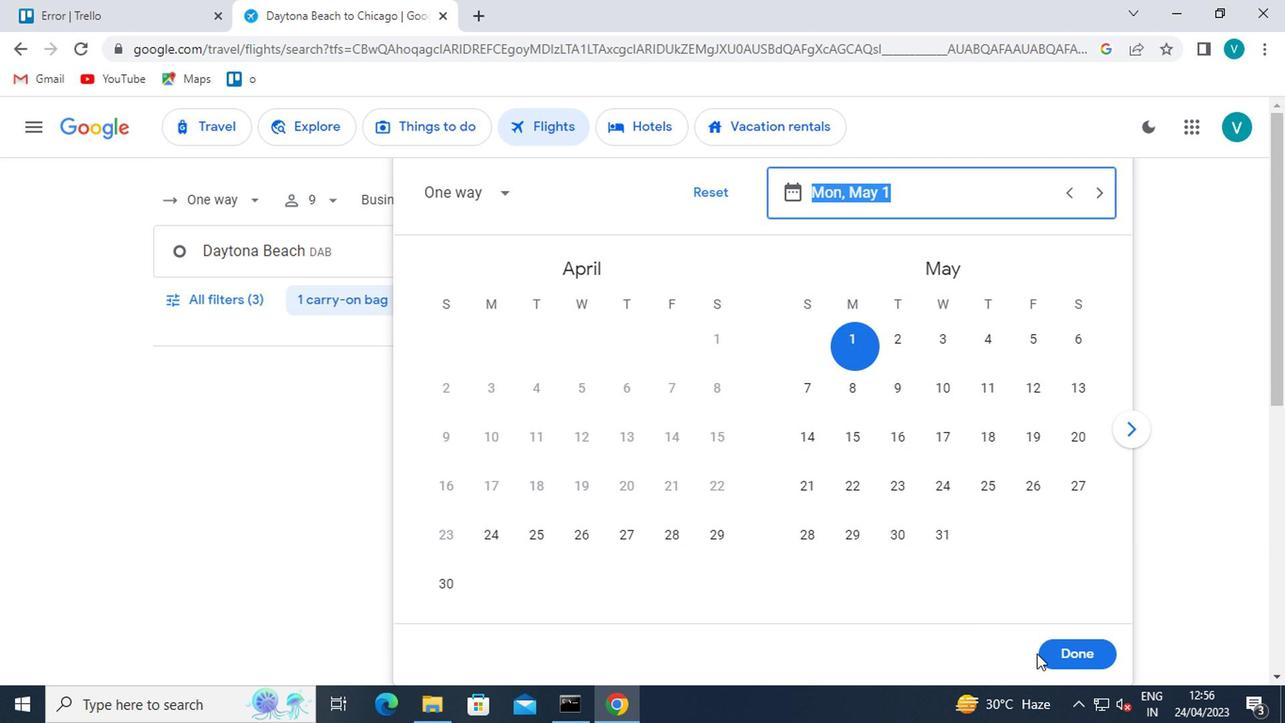 
Action: Mouse moved to (230, 301)
Screenshot: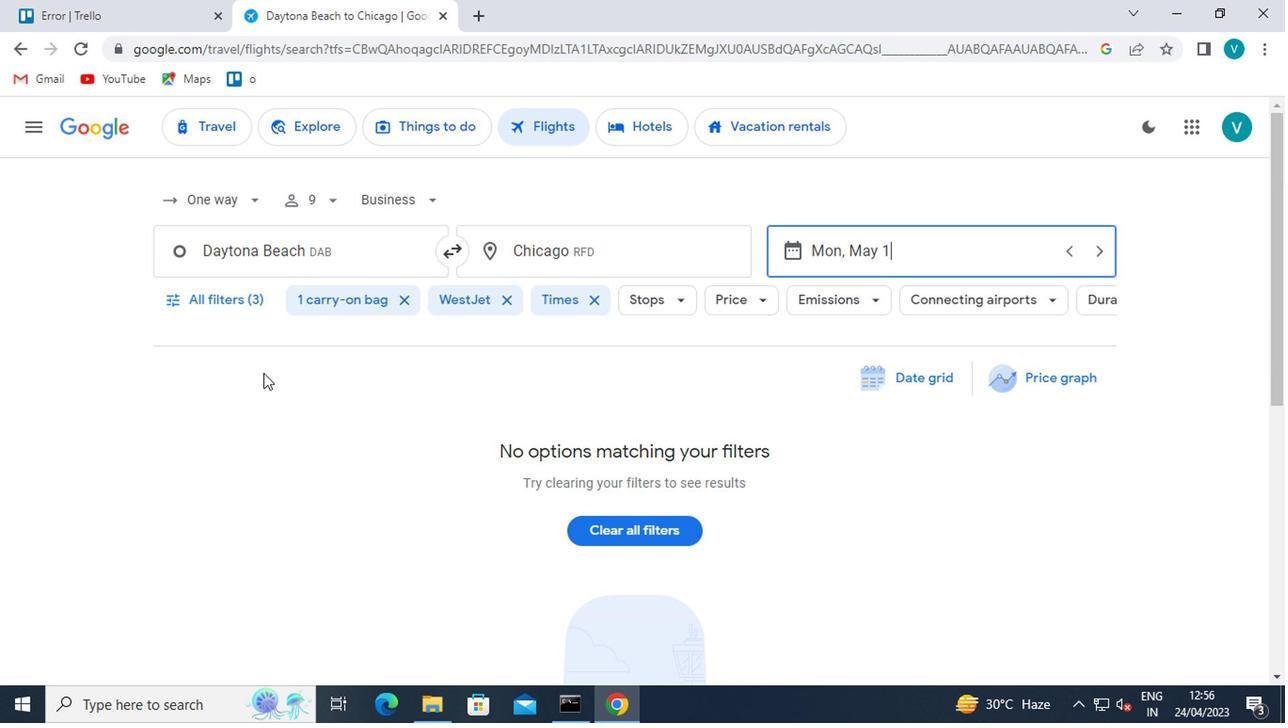 
Action: Mouse pressed left at (230, 301)
Screenshot: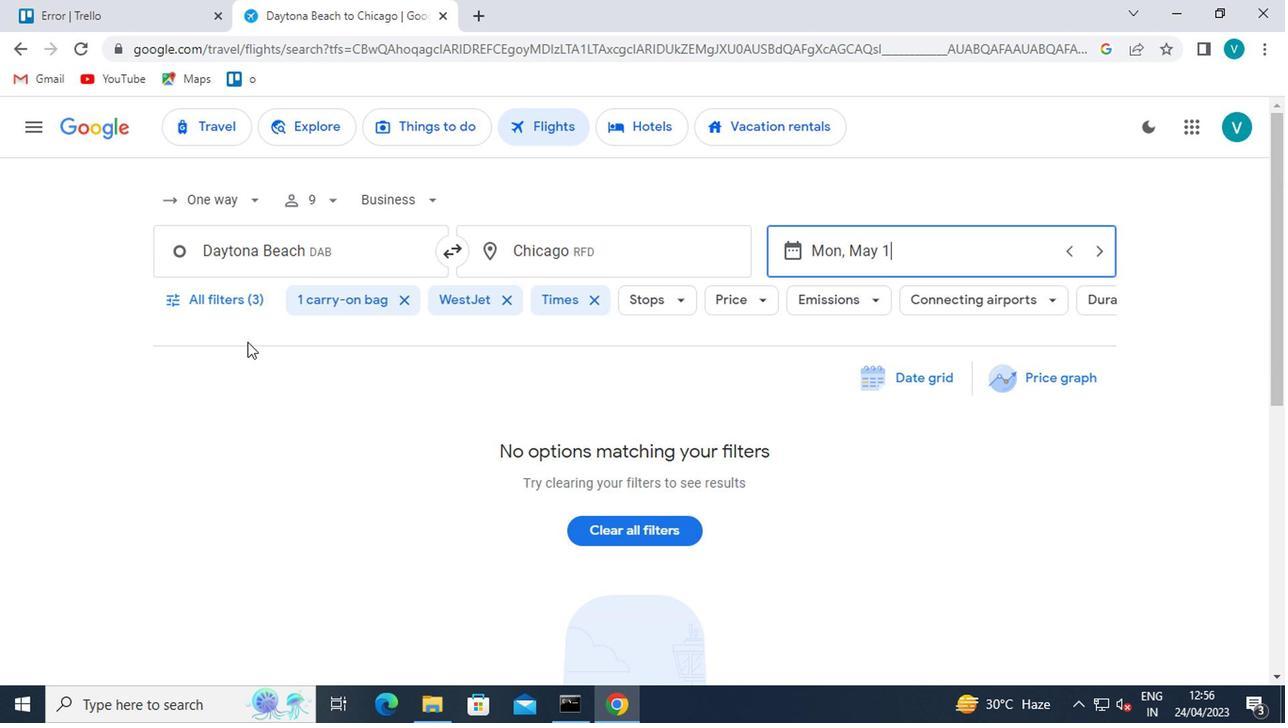 
Action: Mouse moved to (395, 537)
Screenshot: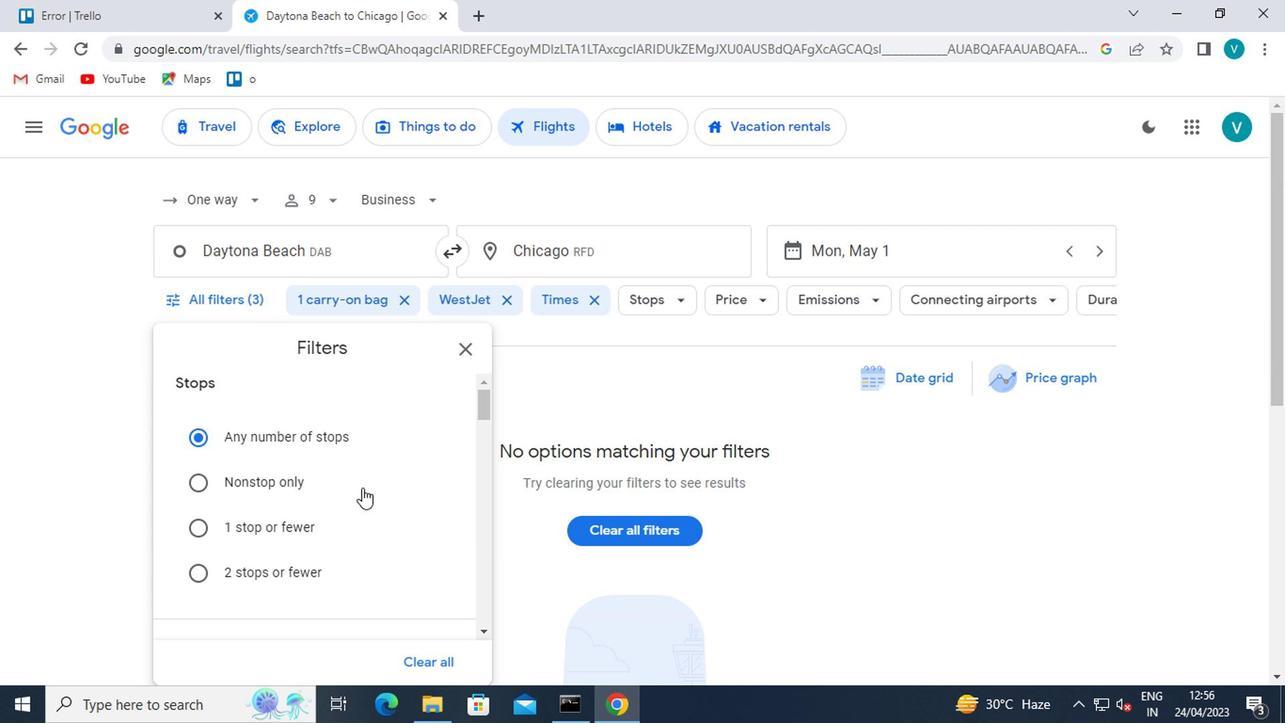 
Action: Mouse scrolled (395, 536) with delta (0, 0)
Screenshot: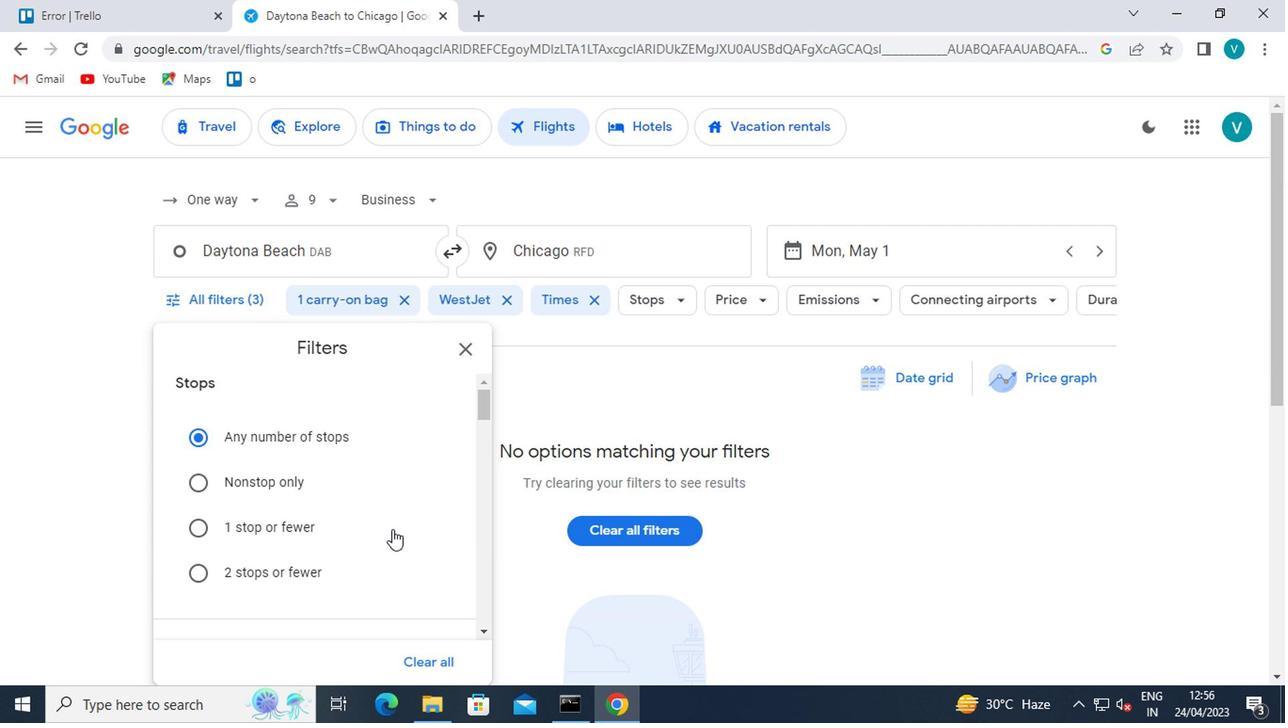 
Action: Mouse moved to (395, 538)
Screenshot: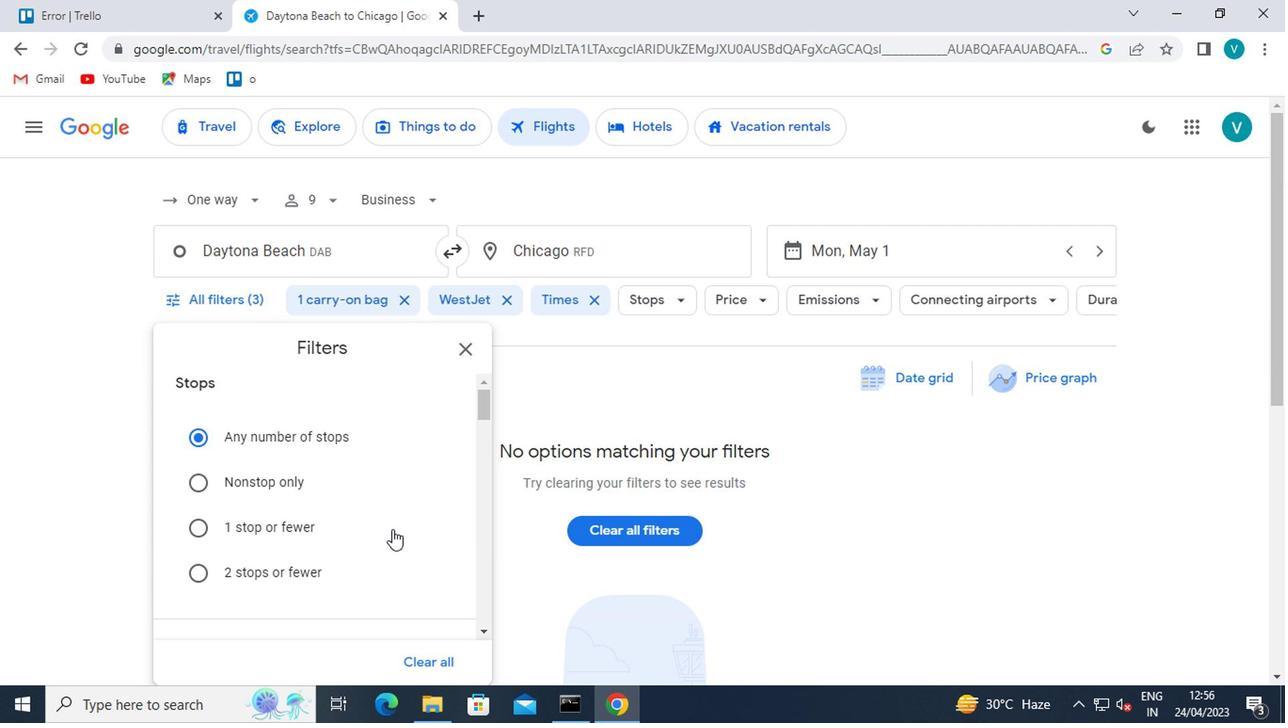 
Action: Mouse scrolled (395, 537) with delta (0, -1)
Screenshot: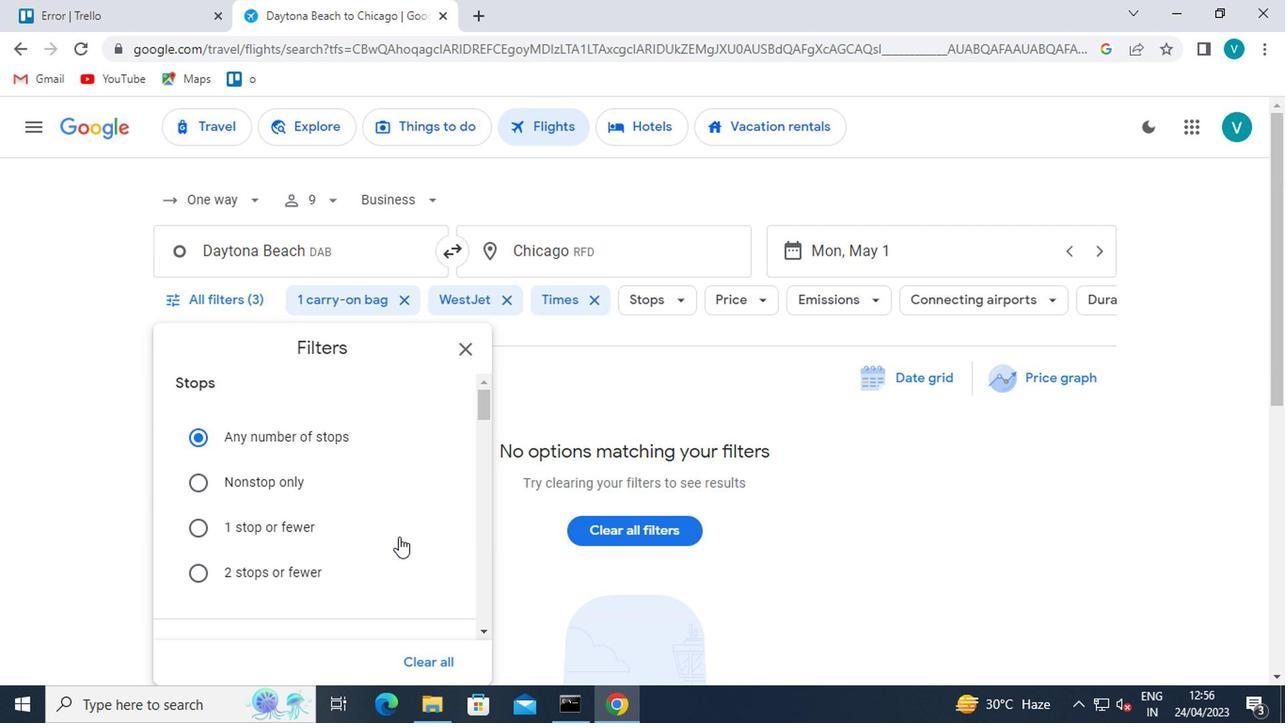 
Action: Mouse moved to (395, 539)
Screenshot: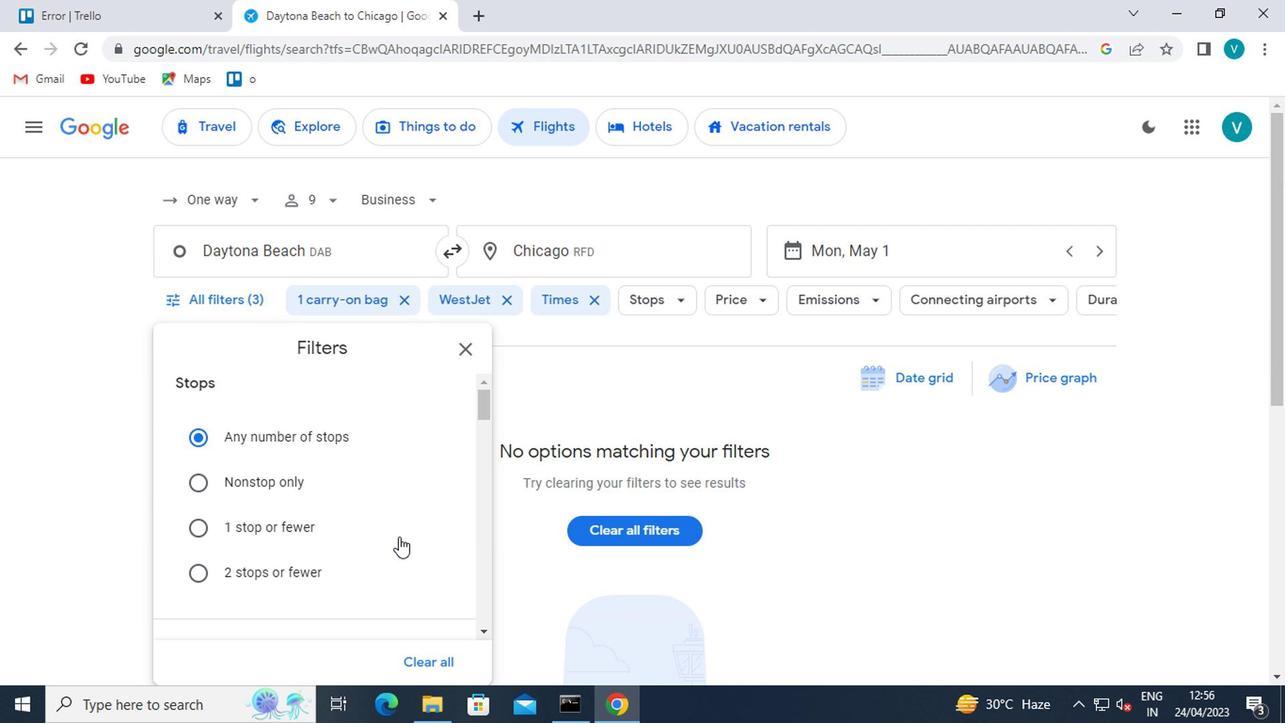 
Action: Mouse scrolled (395, 538) with delta (0, 0)
Screenshot: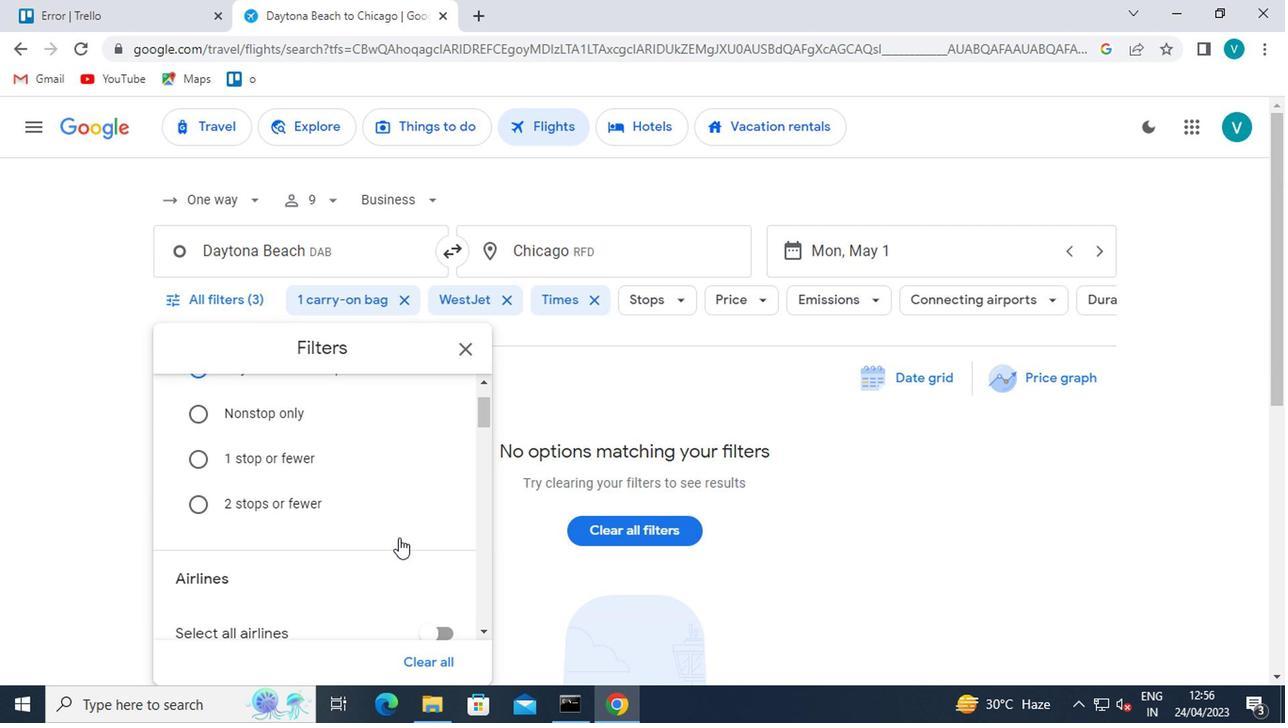 
Action: Mouse moved to (393, 539)
Screenshot: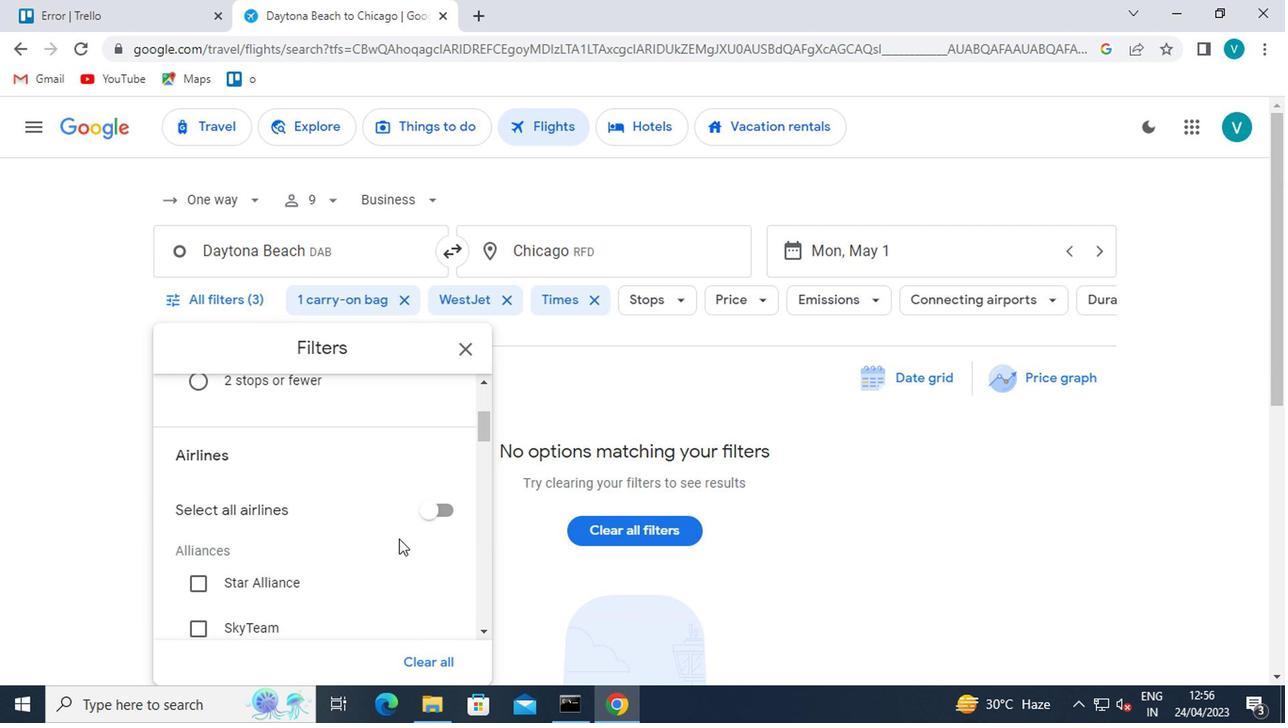 
Action: Mouse scrolled (393, 538) with delta (0, 0)
Screenshot: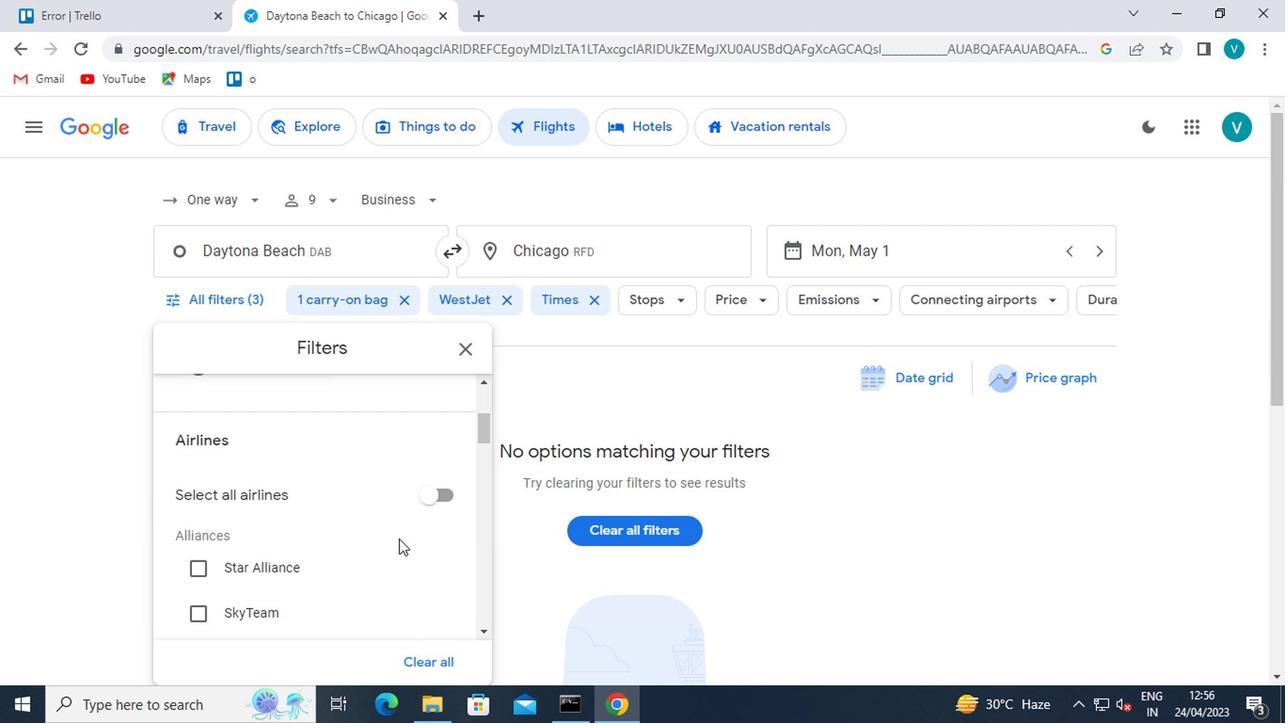 
Action: Mouse scrolled (393, 538) with delta (0, 0)
Screenshot: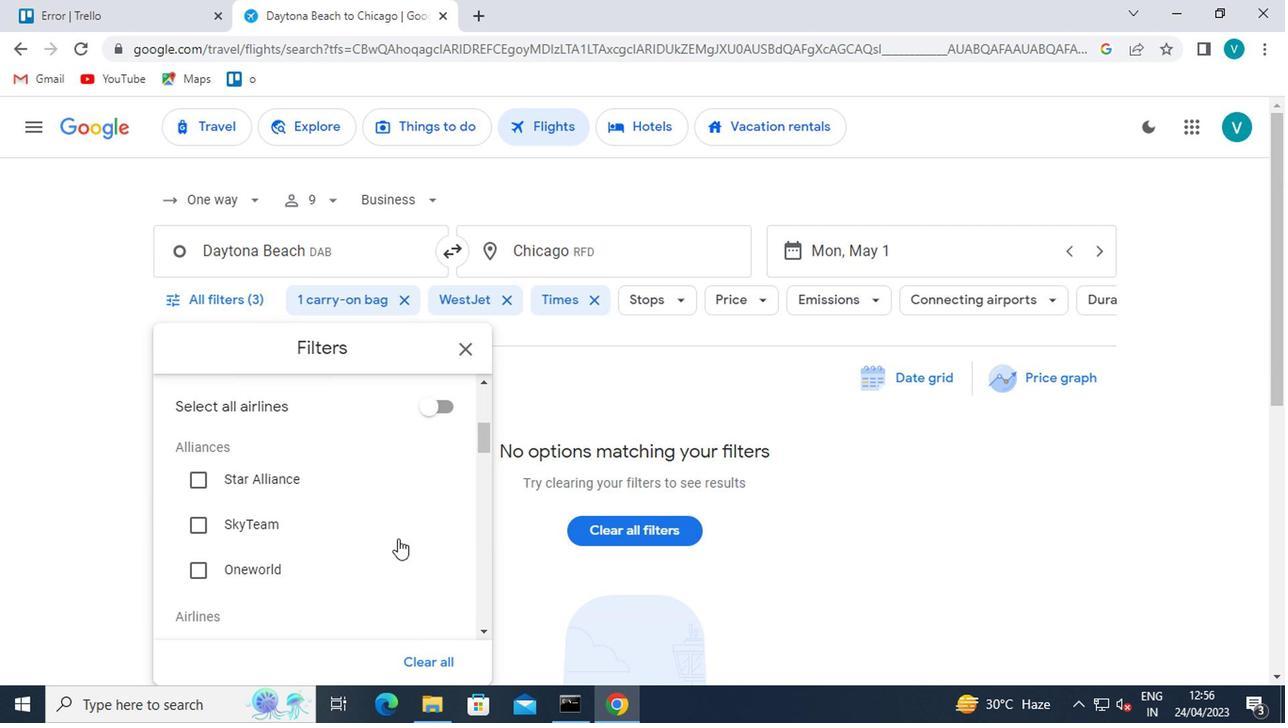 
Action: Mouse moved to (393, 540)
Screenshot: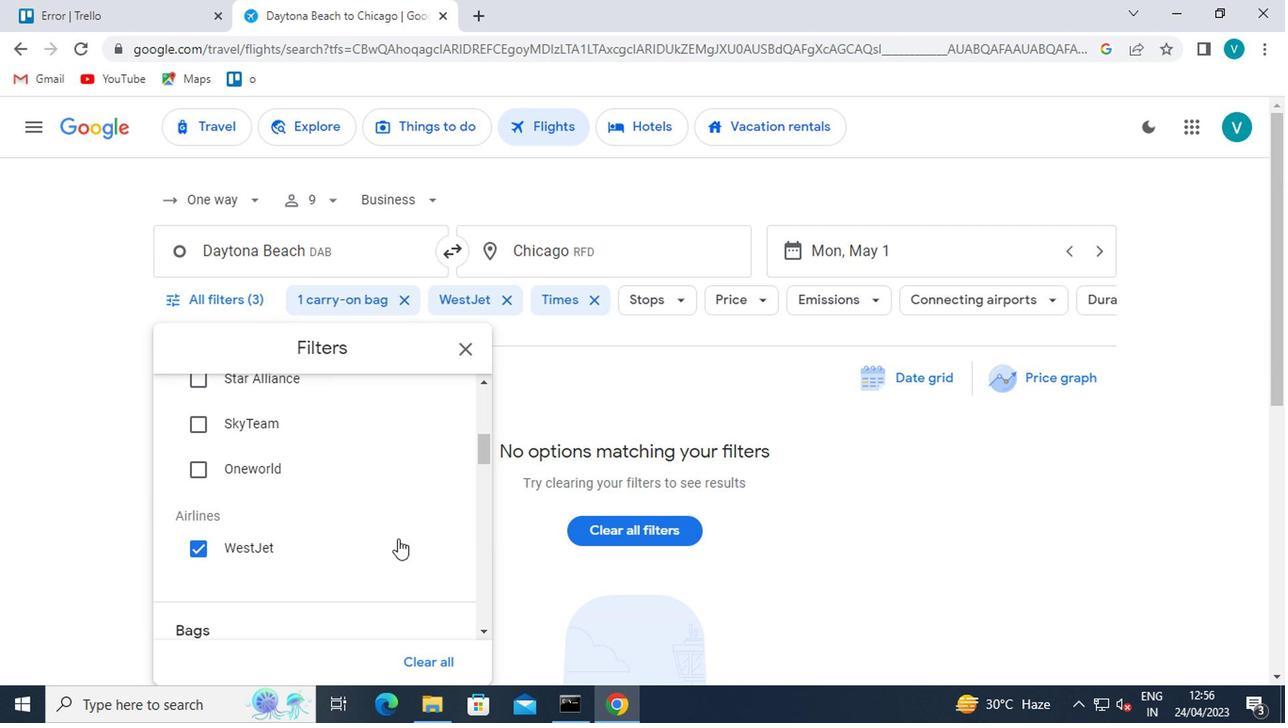 
Action: Mouse scrolled (393, 541) with delta (0, 0)
Screenshot: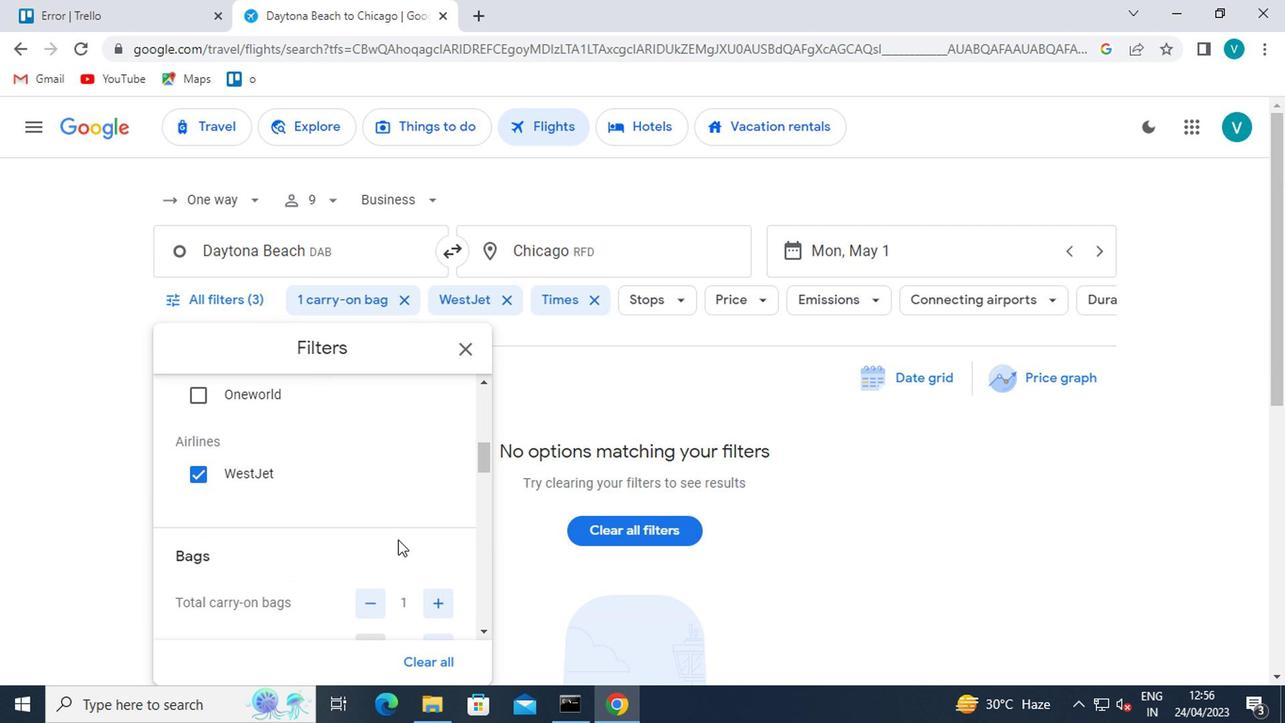 
Action: Mouse scrolled (393, 541) with delta (0, 0)
Screenshot: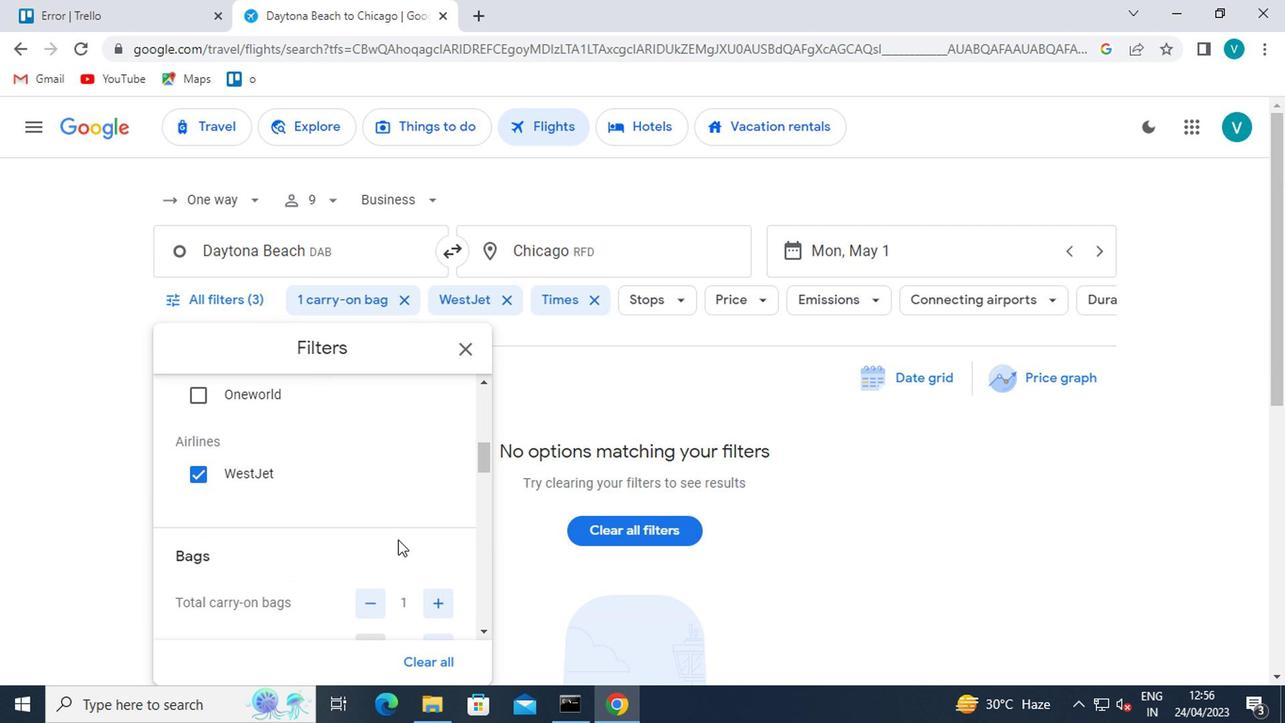 
Action: Mouse scrolled (393, 539) with delta (0, -1)
Screenshot: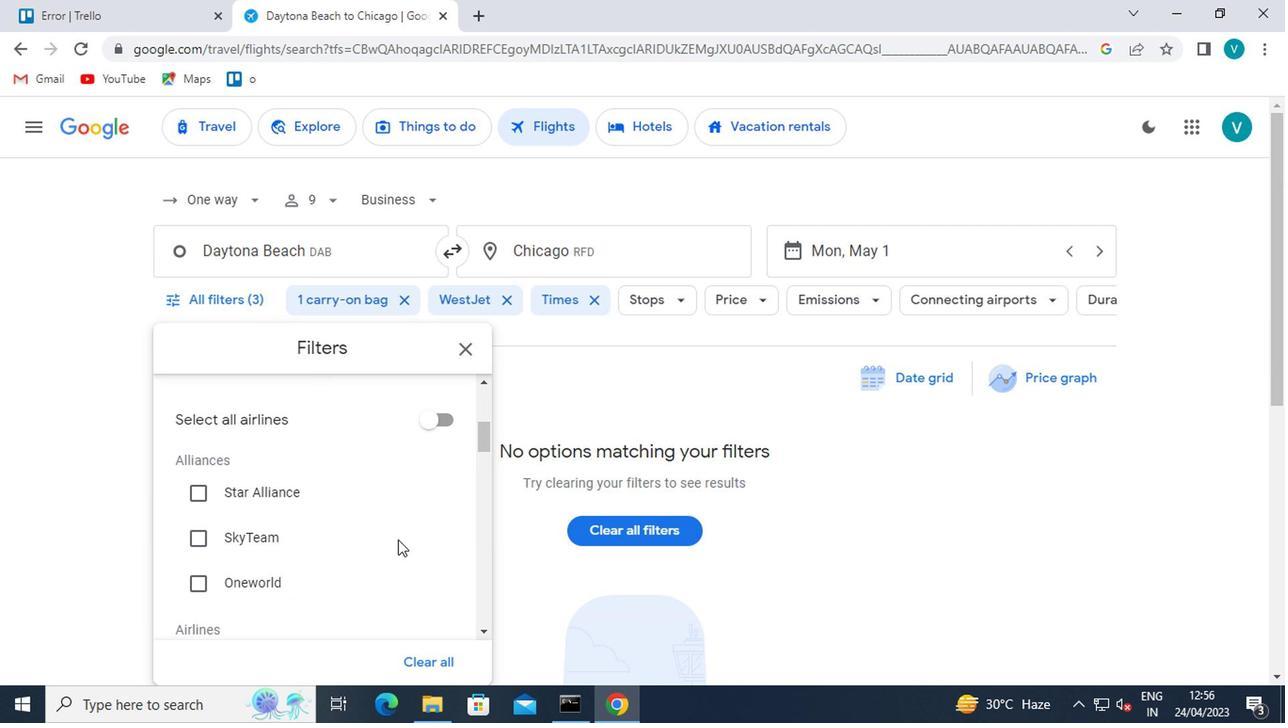 
Action: Mouse scrolled (393, 539) with delta (0, -1)
Screenshot: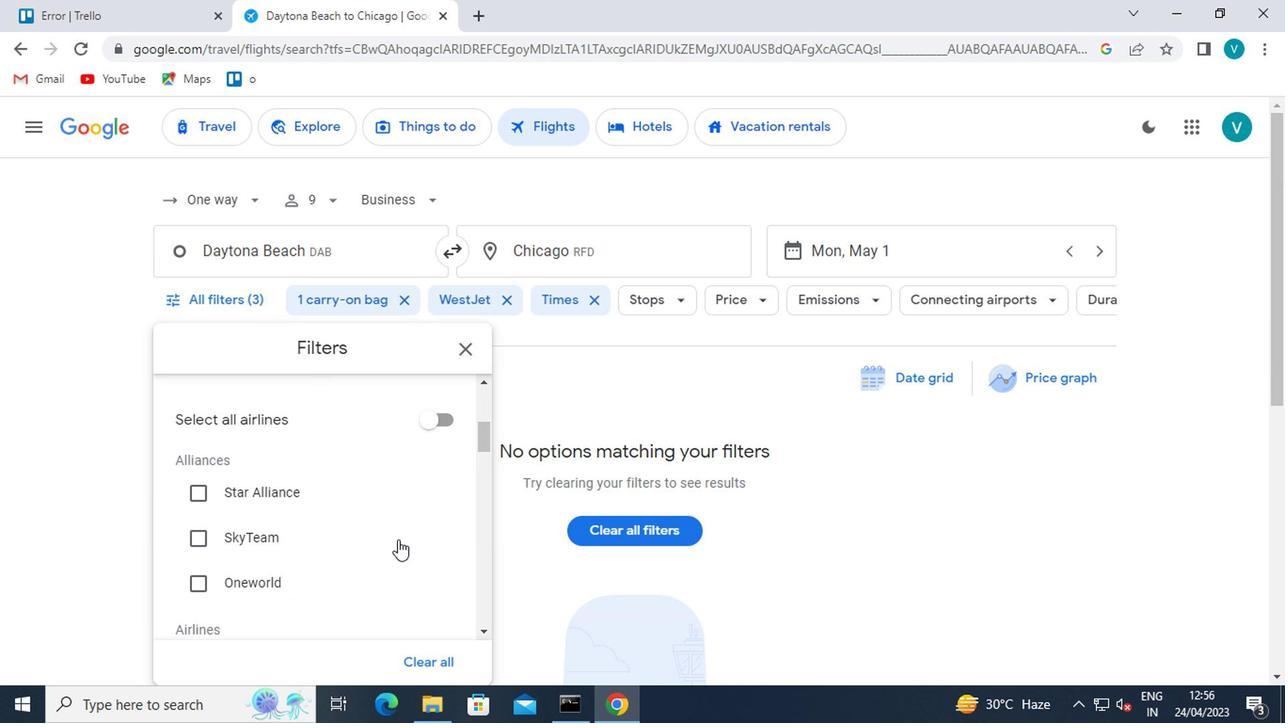 
Action: Mouse scrolled (393, 539) with delta (0, -1)
Screenshot: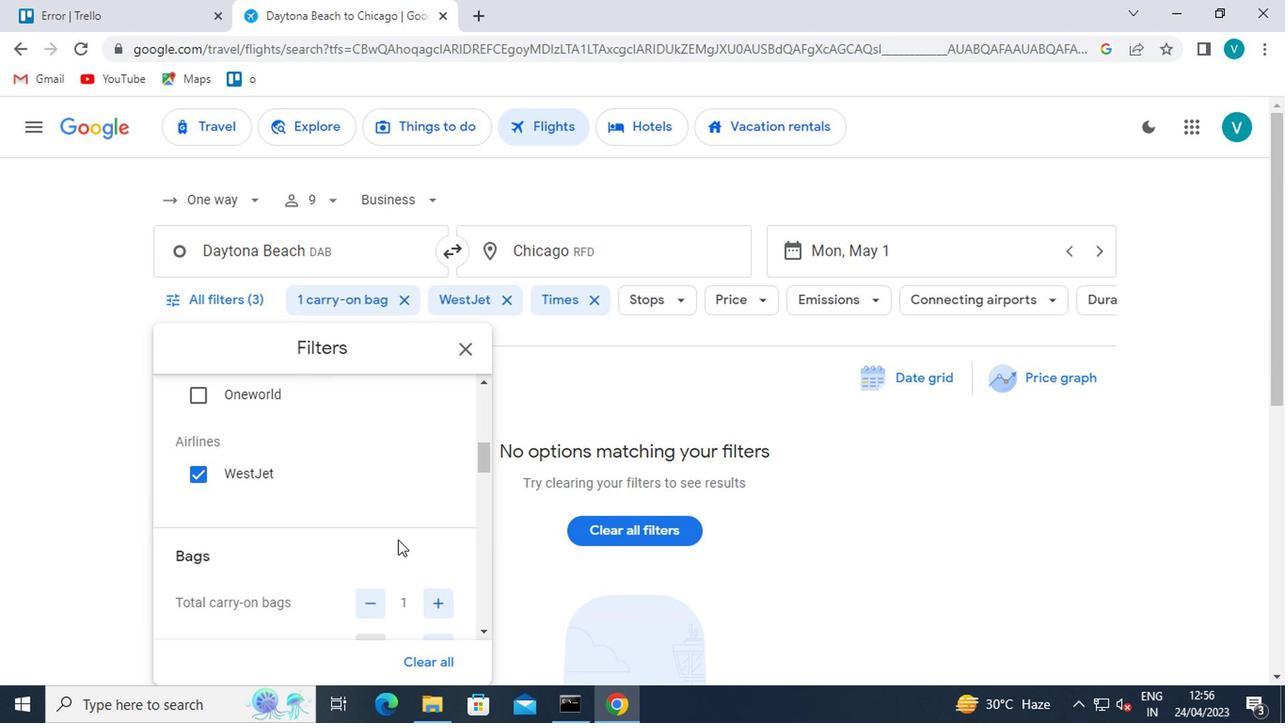 
Action: Mouse scrolled (393, 539) with delta (0, -1)
Screenshot: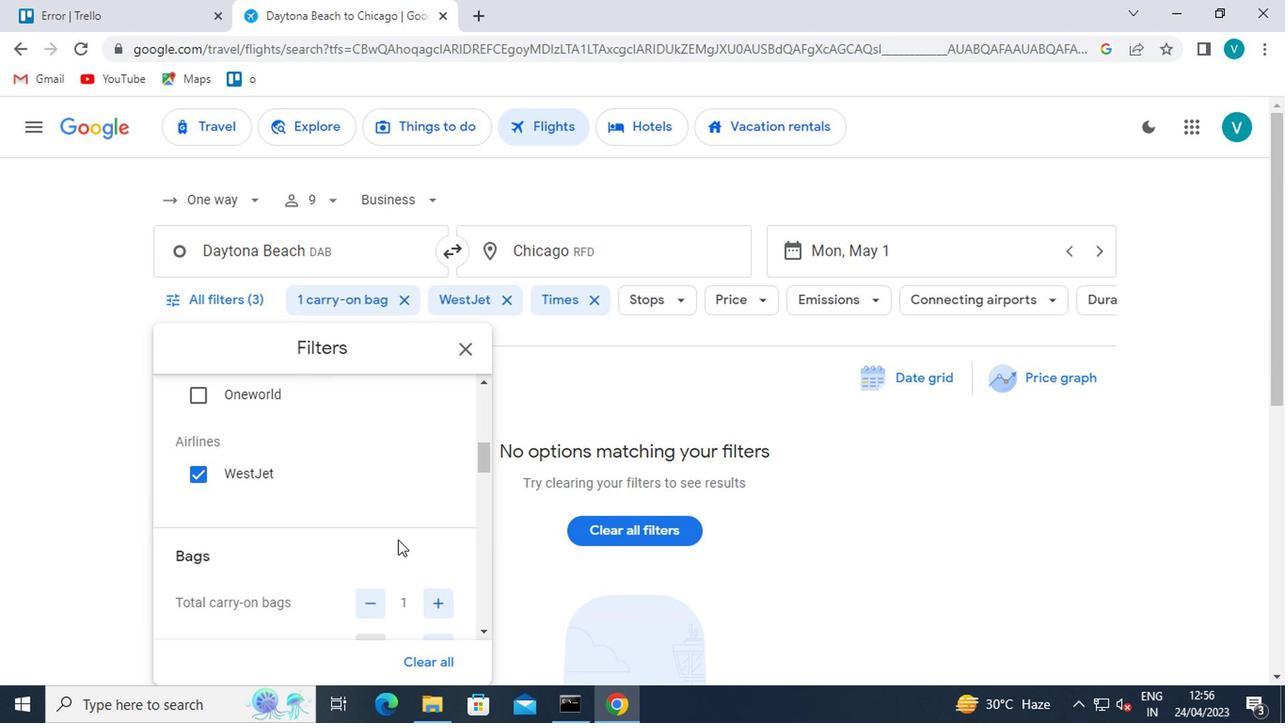 
Action: Mouse moved to (392, 469)
Screenshot: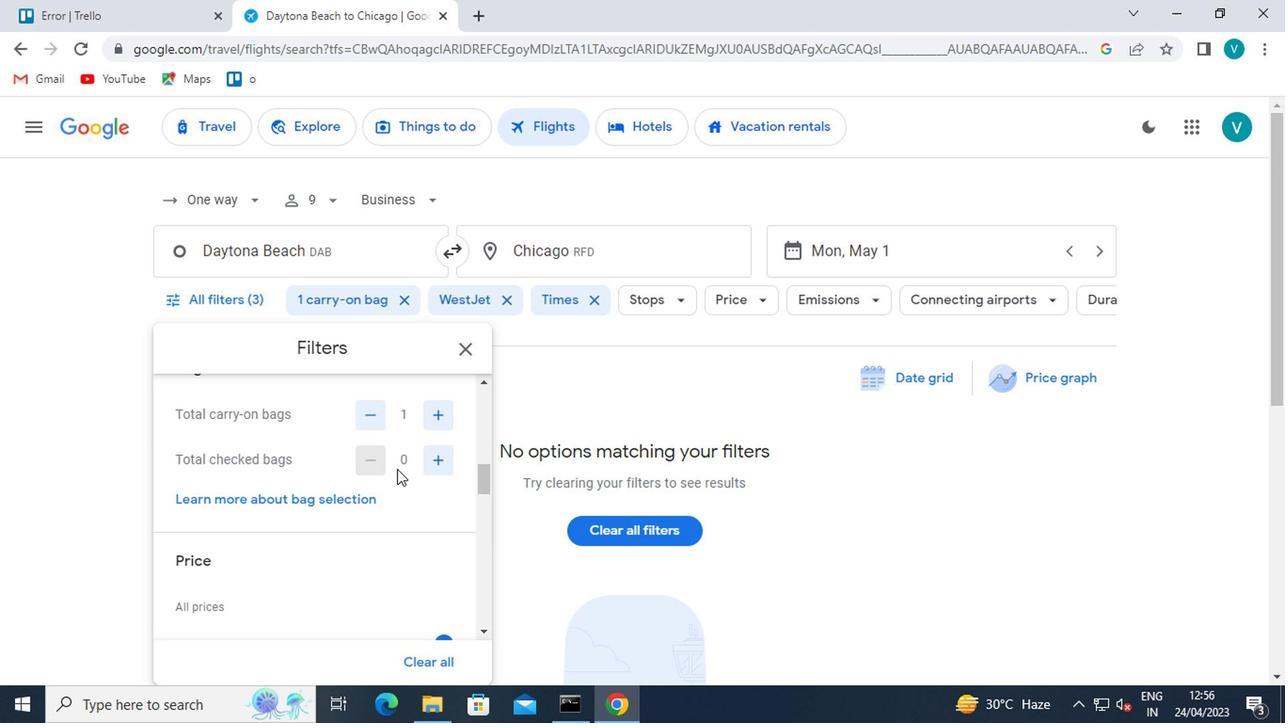 
Action: Mouse scrolled (392, 469) with delta (0, 0)
Screenshot: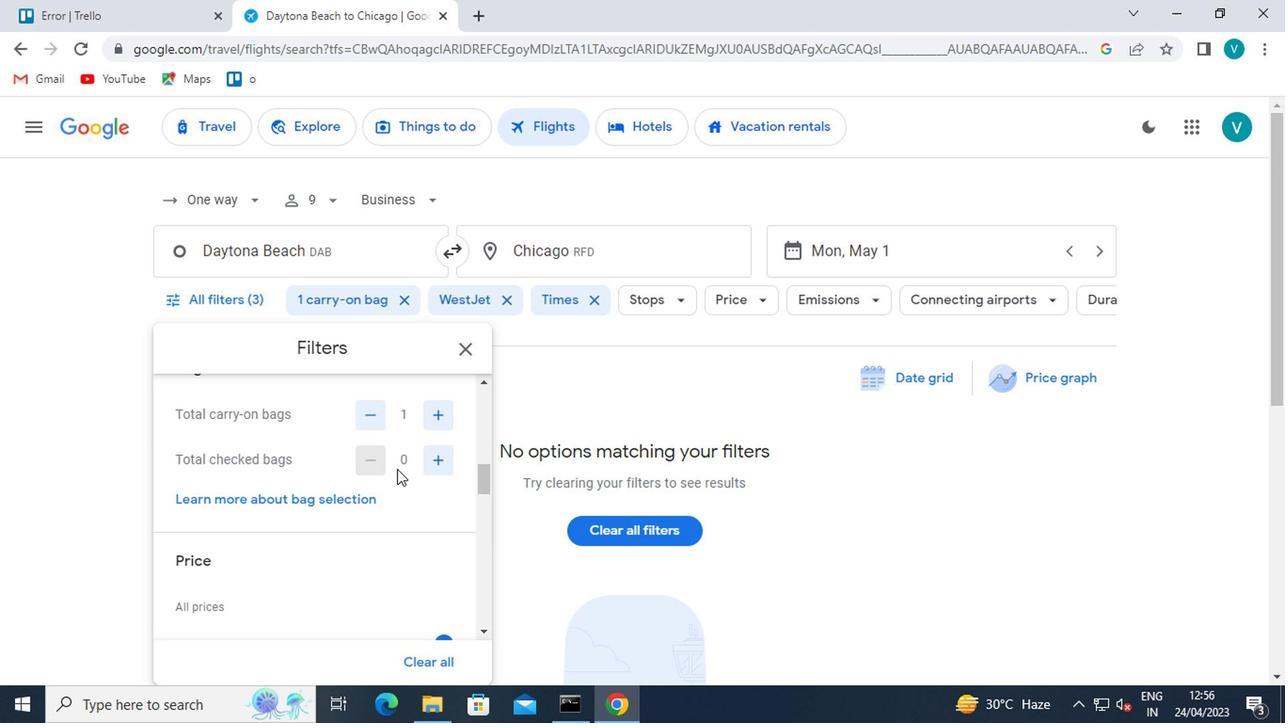 
Action: Mouse moved to (436, 555)
Screenshot: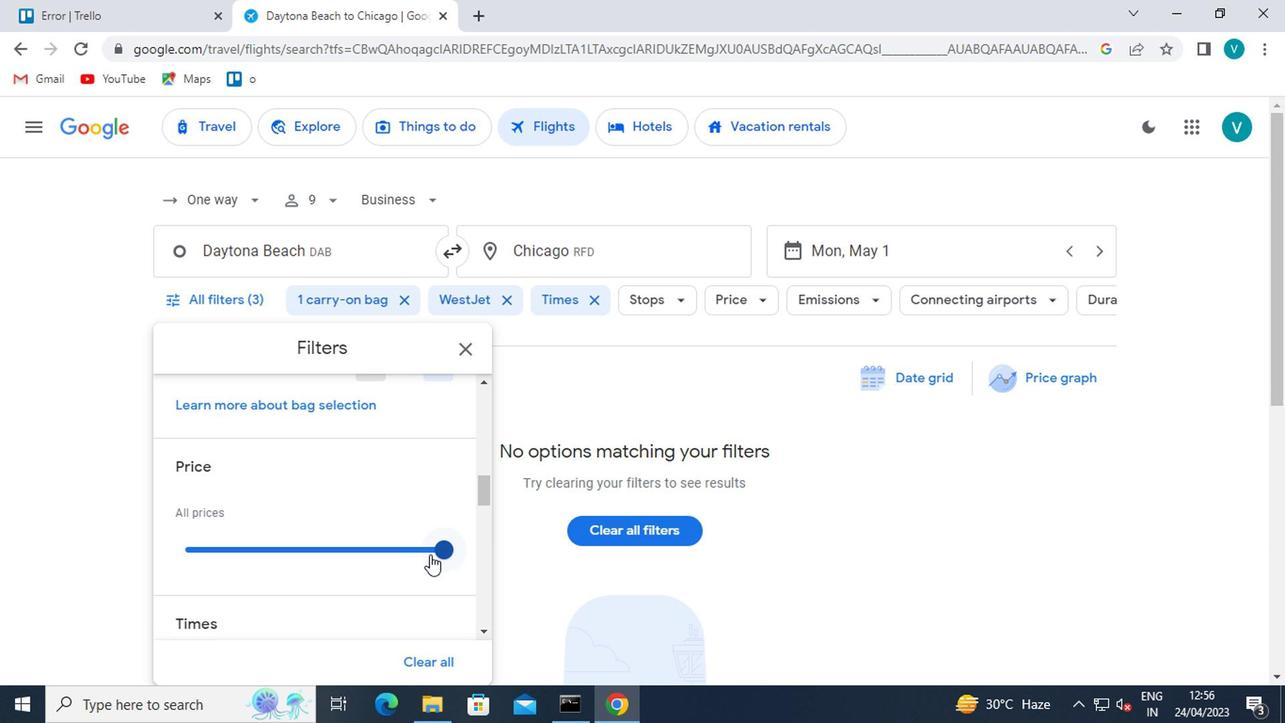 
Action: Mouse pressed left at (436, 555)
Screenshot: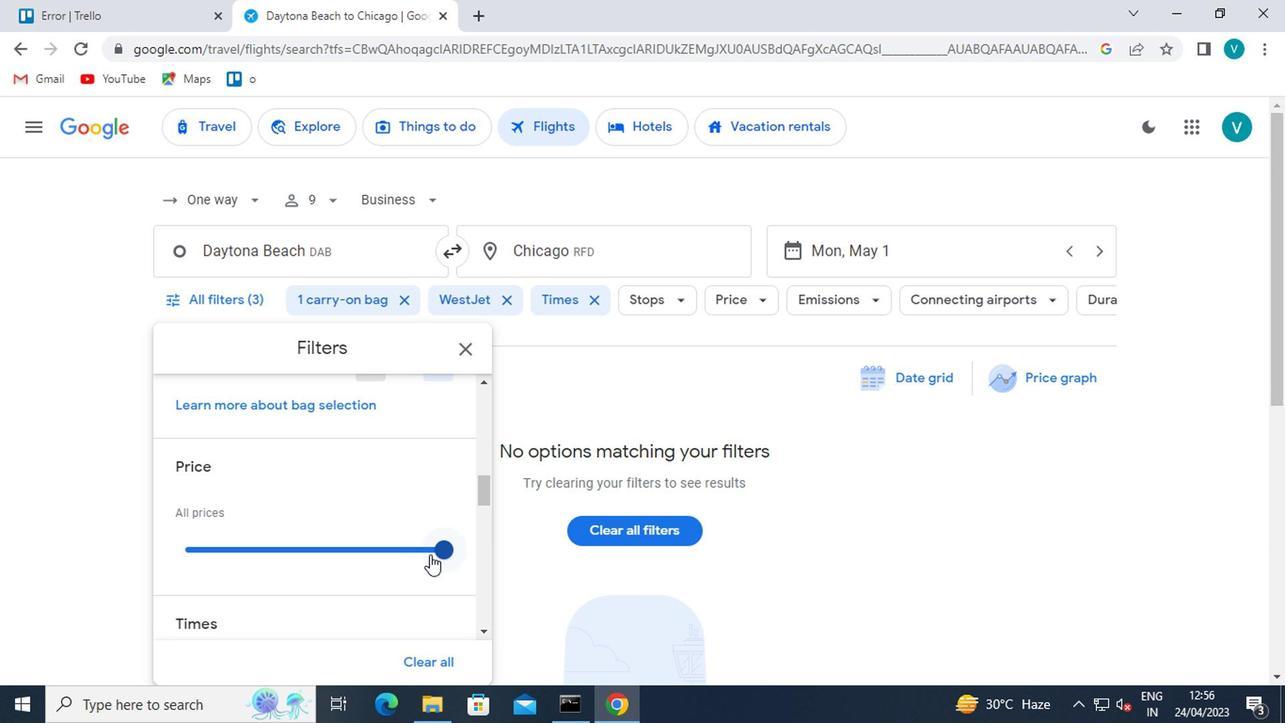 
Action: Mouse moved to (395, 534)
Screenshot: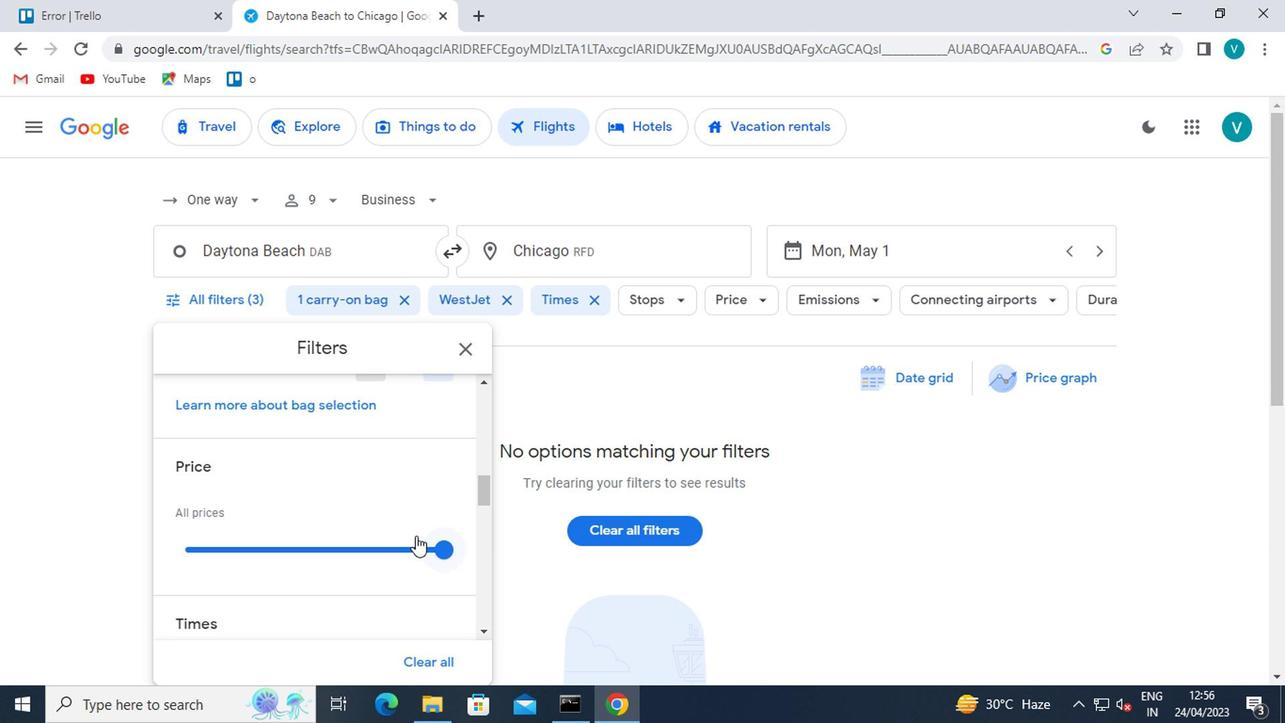 
Action: Mouse scrolled (395, 534) with delta (0, 0)
Screenshot: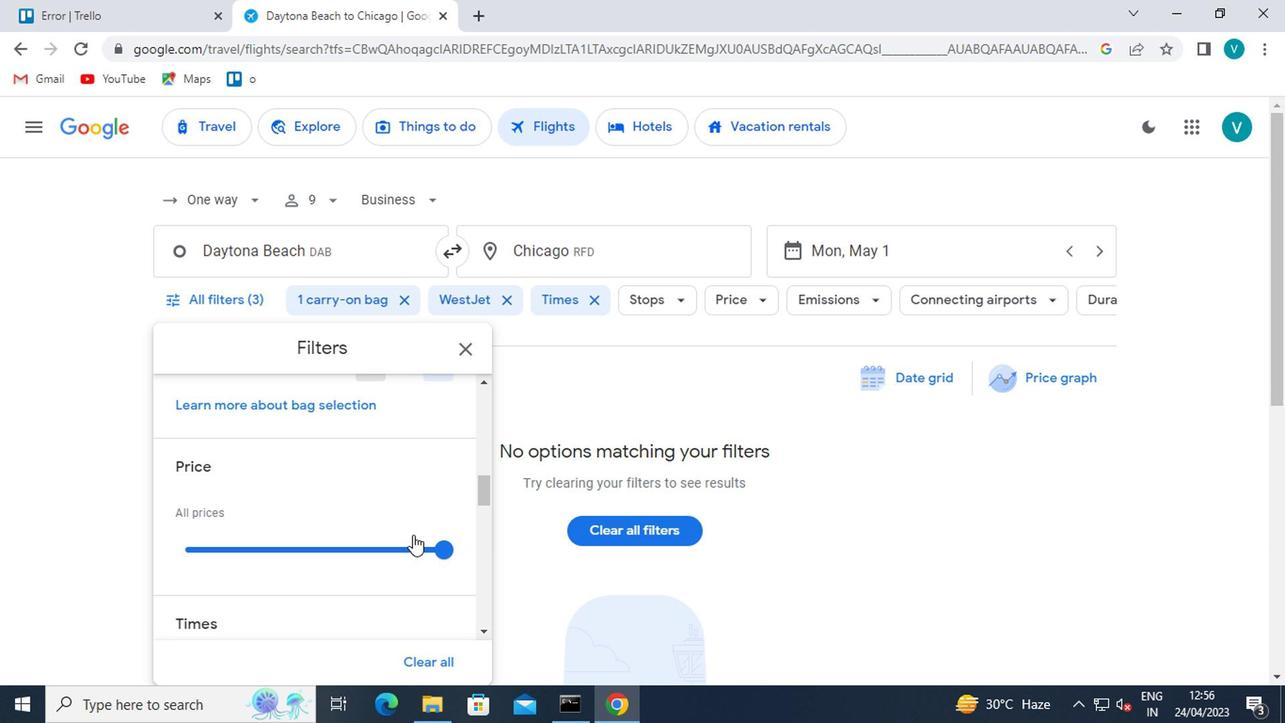 
Action: Mouse moved to (376, 531)
Screenshot: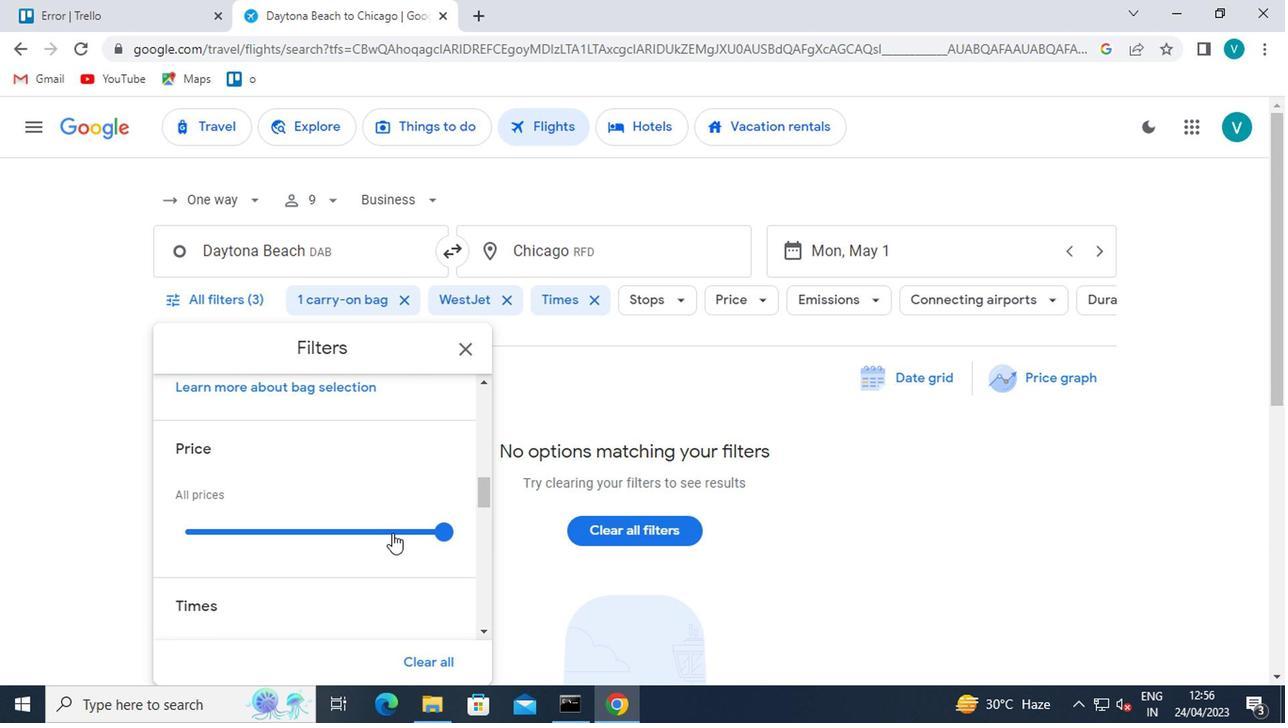 
Action: Mouse scrolled (376, 530) with delta (0, -1)
Screenshot: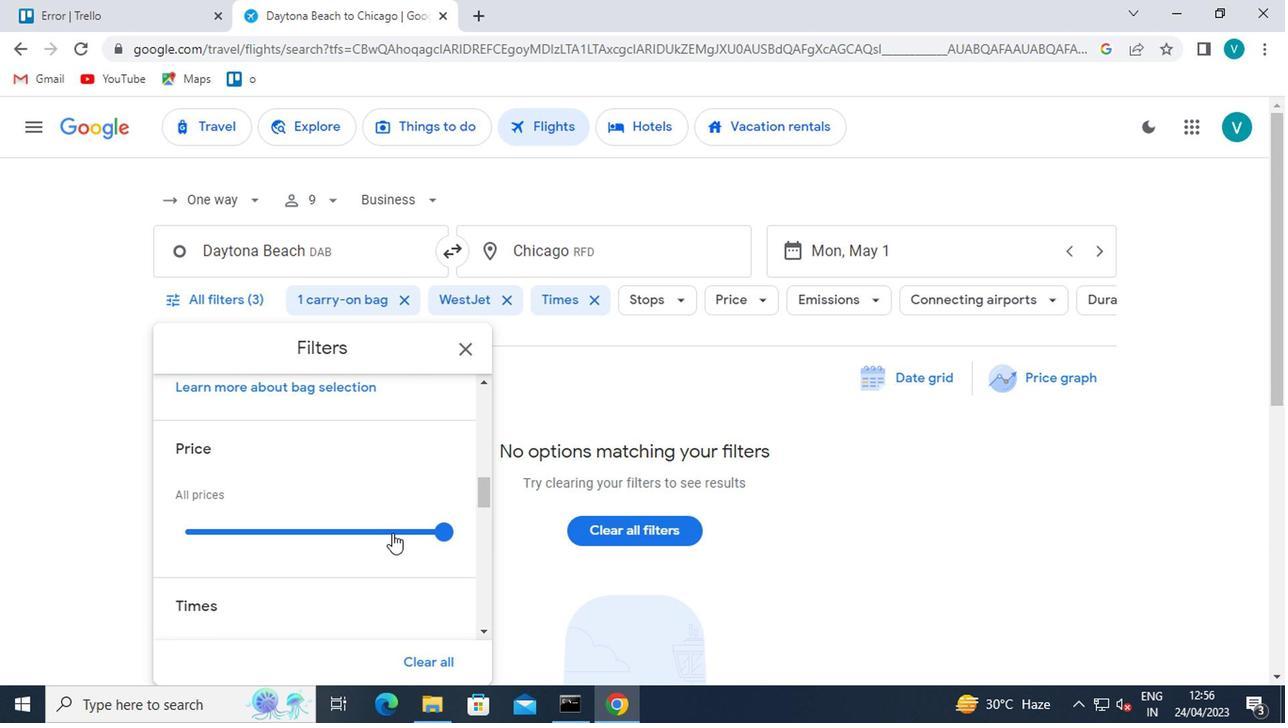 
Action: Mouse moved to (393, 579)
Screenshot: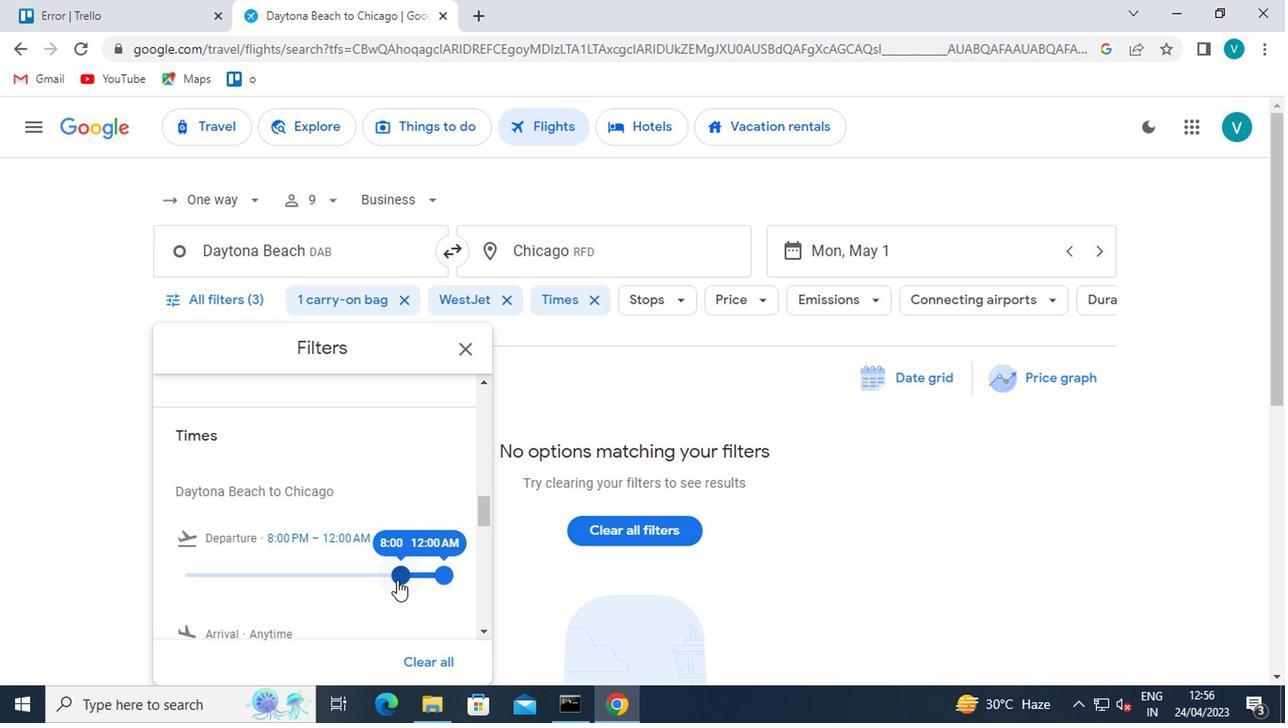 
Action: Mouse pressed left at (393, 579)
Screenshot: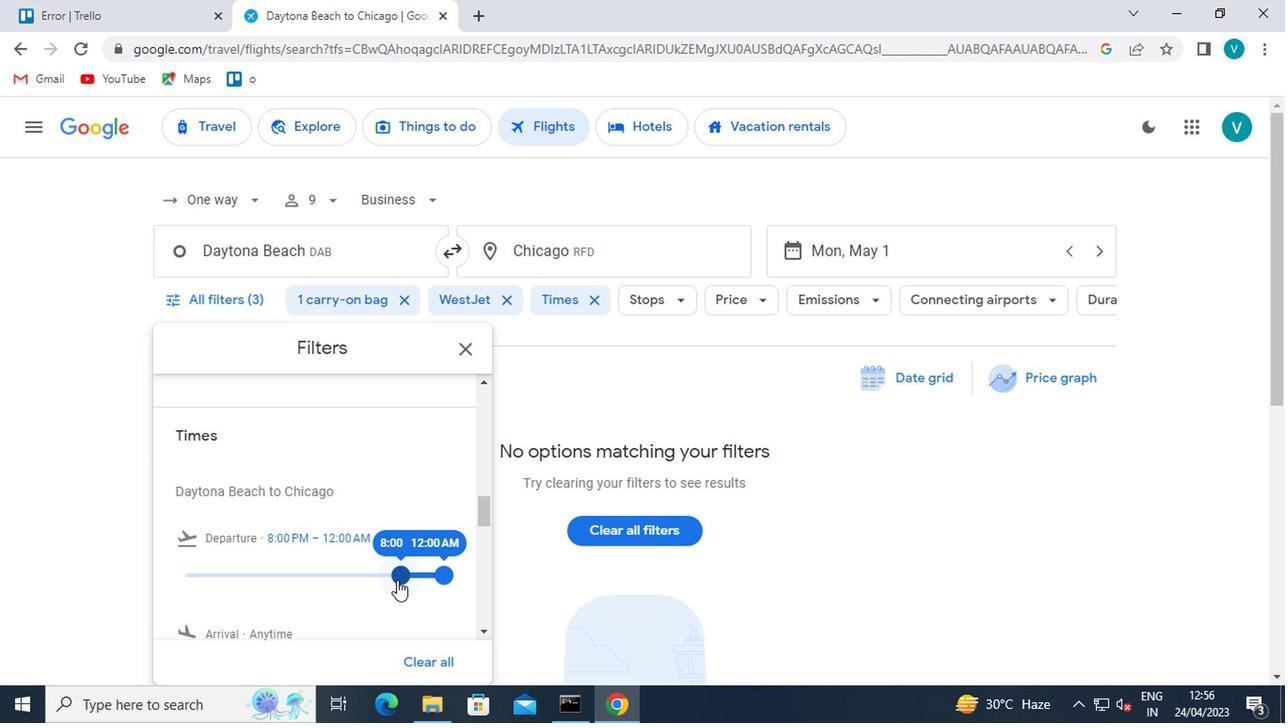
Action: Mouse moved to (408, 577)
Screenshot: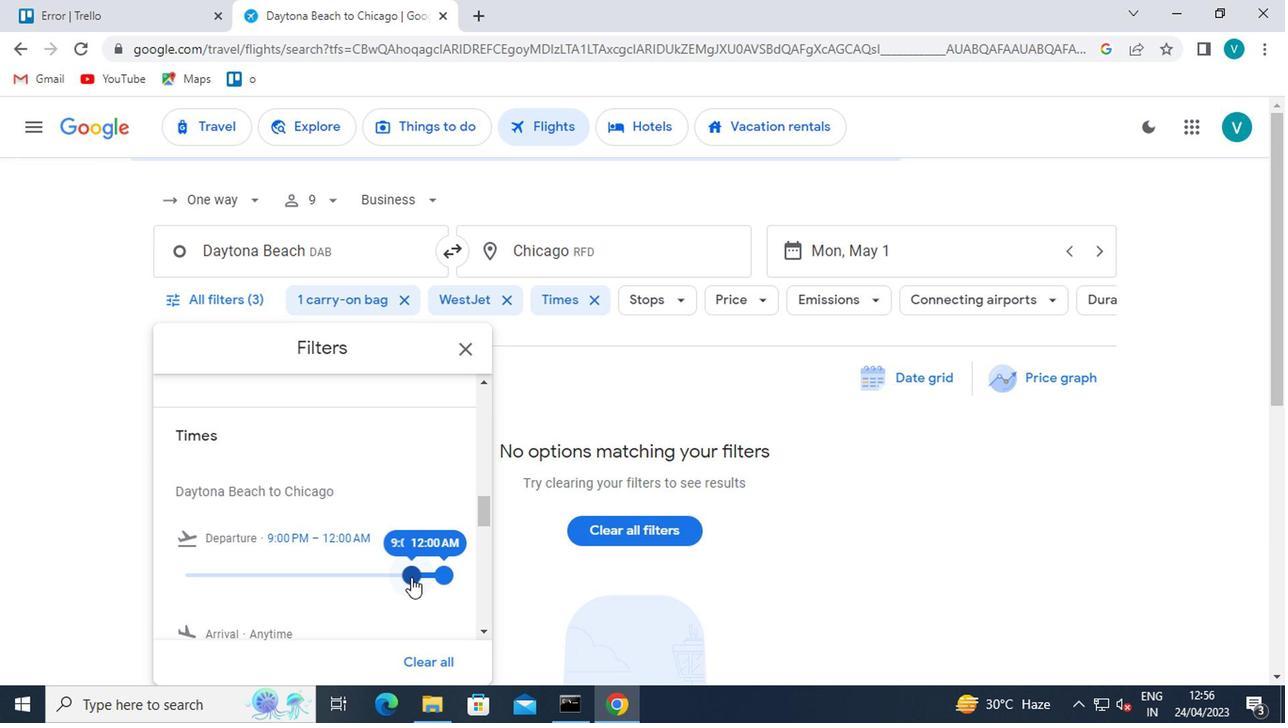 
